 Task: In the Contact  Layla.King@nyu.edu; add deal stage: 'Closed Lost'; Add amount '100000'; Select Deal Type: New Business; Select priority: 'Low'; Associate deal with contact: choose any two contacts and company: Select any company.. Logged in from softage.1@softage.net
Action: Mouse moved to (94, 60)
Screenshot: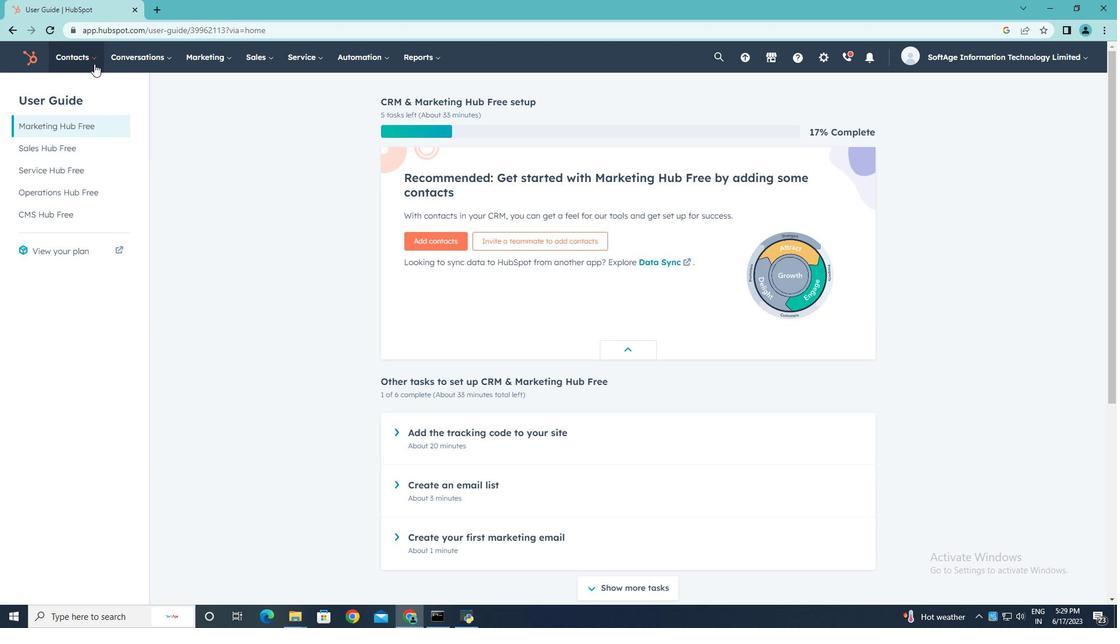 
Action: Mouse pressed left at (94, 60)
Screenshot: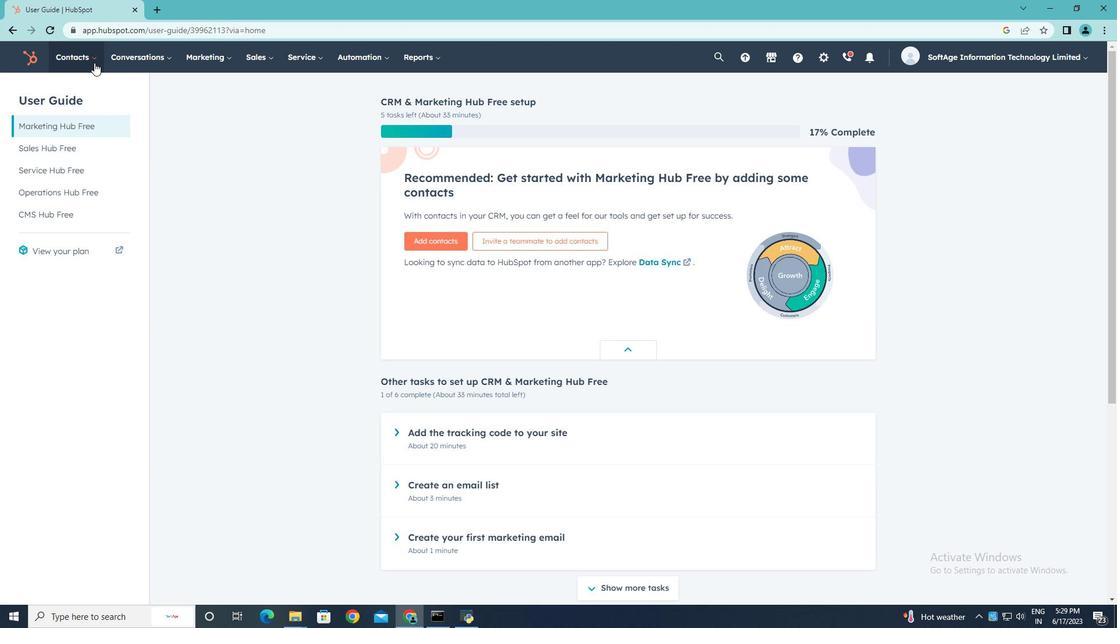 
Action: Mouse moved to (85, 93)
Screenshot: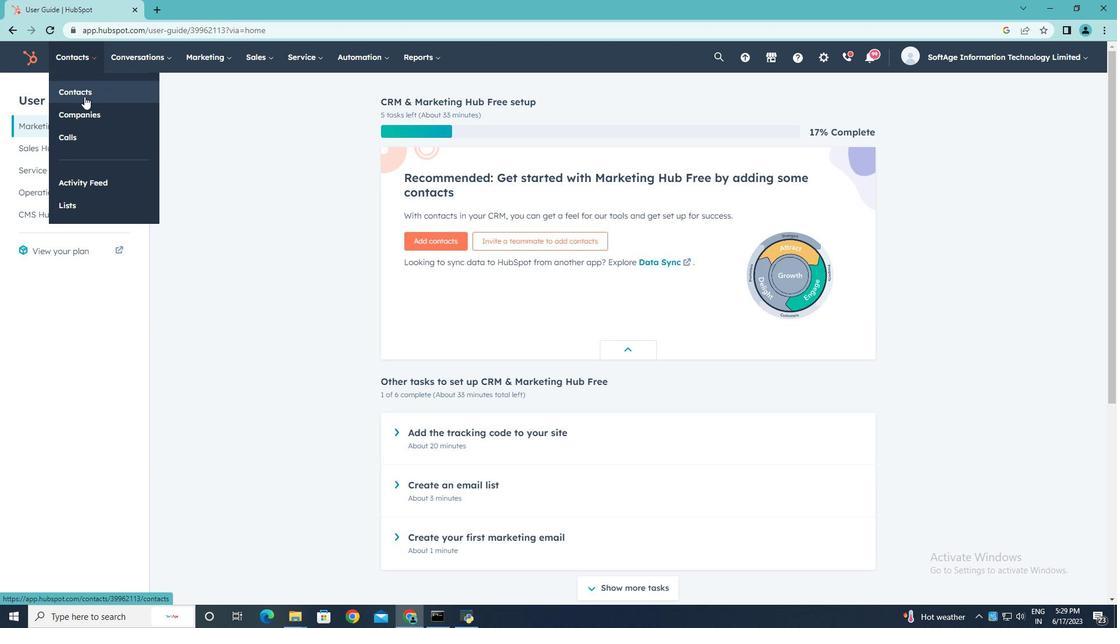 
Action: Mouse pressed left at (85, 93)
Screenshot: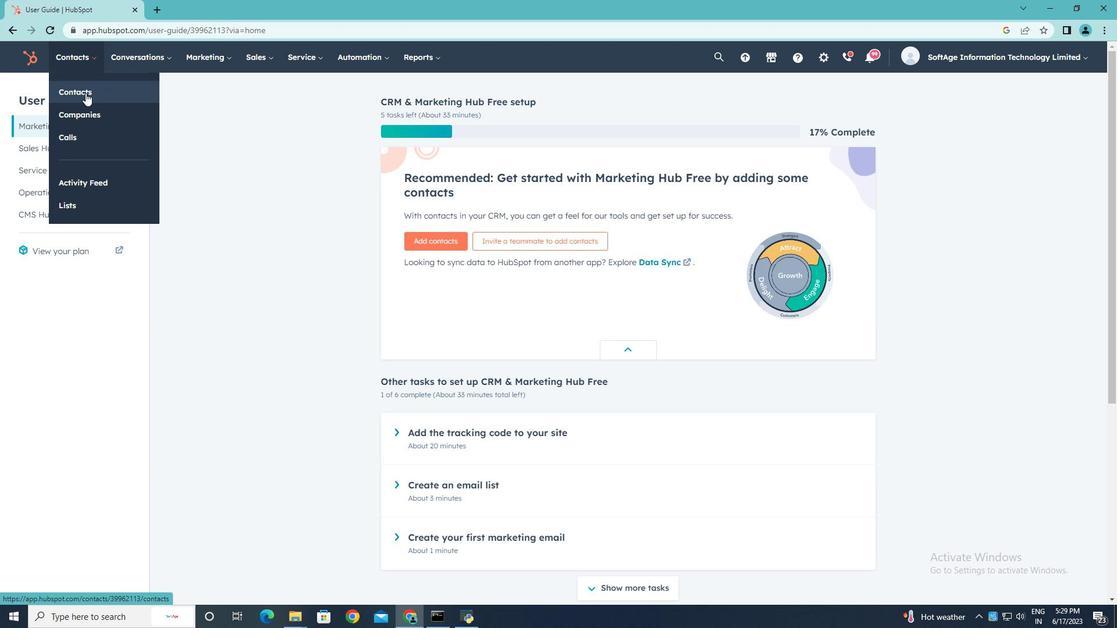 
Action: Mouse moved to (90, 183)
Screenshot: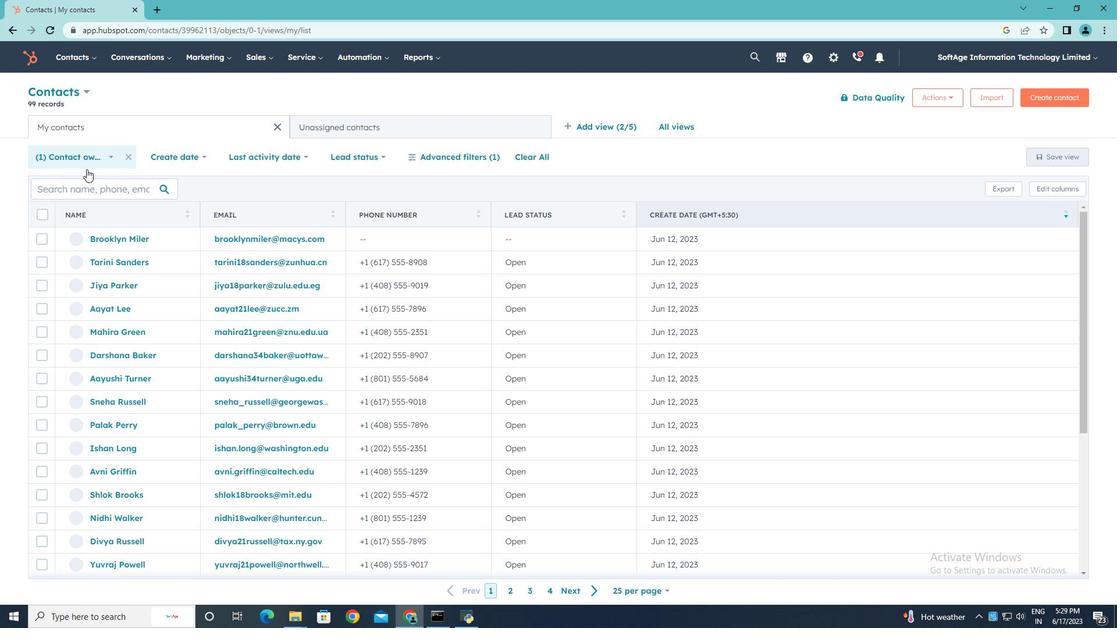 
Action: Mouse pressed left at (90, 183)
Screenshot: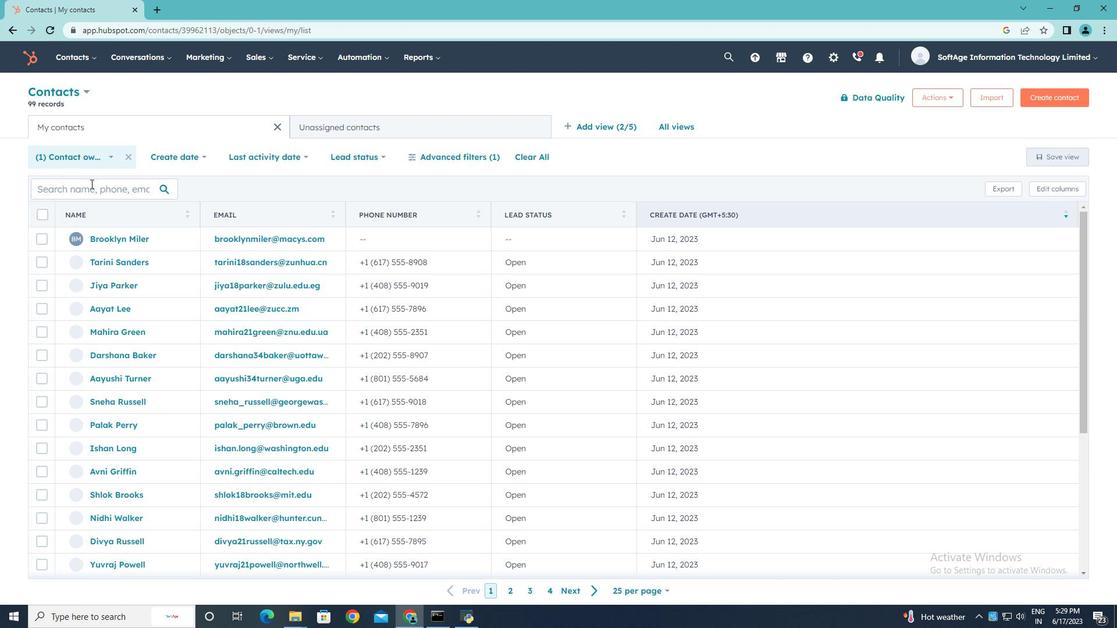 
Action: Key pressed <Key.shift><Key.shift><Key.shift>Layla.<Key.shift>King<Key.shift><Key.shift><Key.shift>@nyu.edu
Screenshot: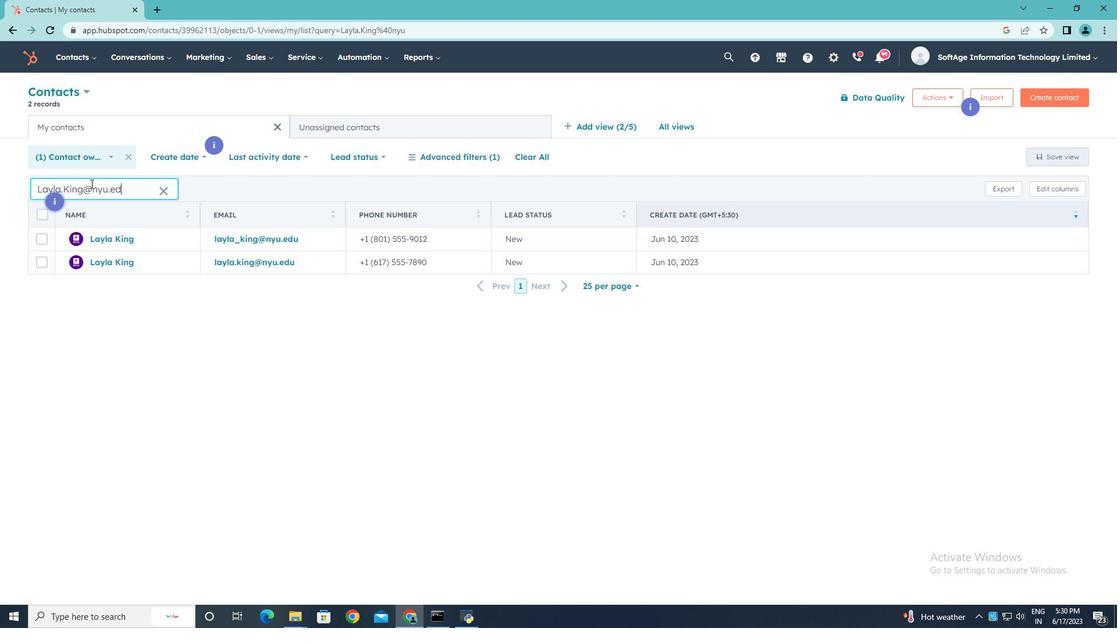 
Action: Mouse moved to (106, 262)
Screenshot: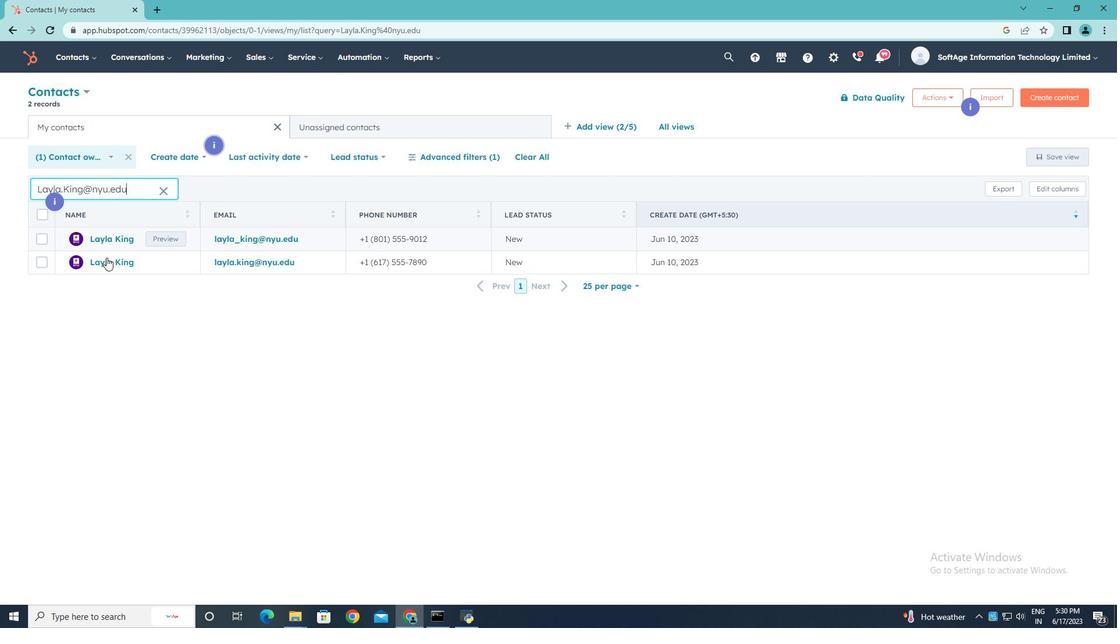 
Action: Mouse pressed left at (106, 262)
Screenshot: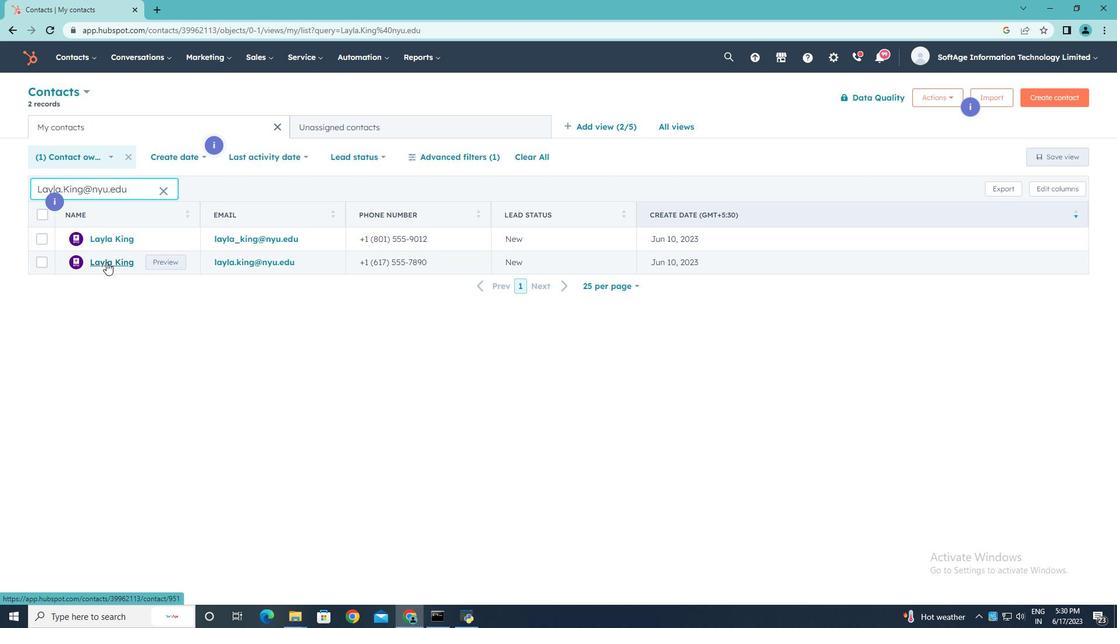 
Action: Mouse moved to (720, 483)
Screenshot: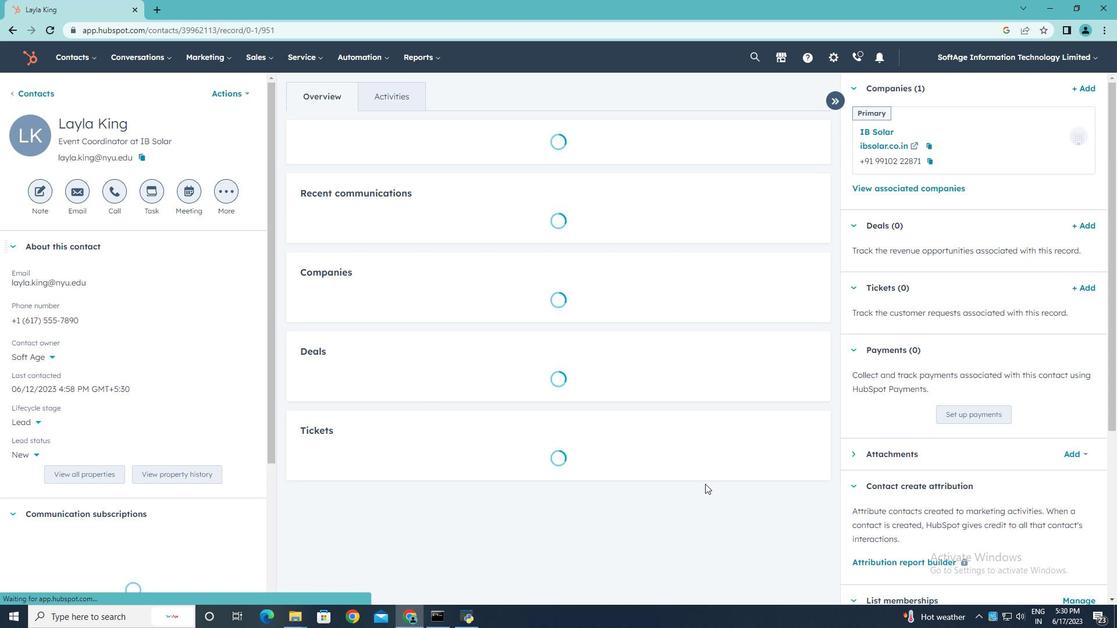 
Action: Mouse scrolled (720, 482) with delta (0, 0)
Screenshot: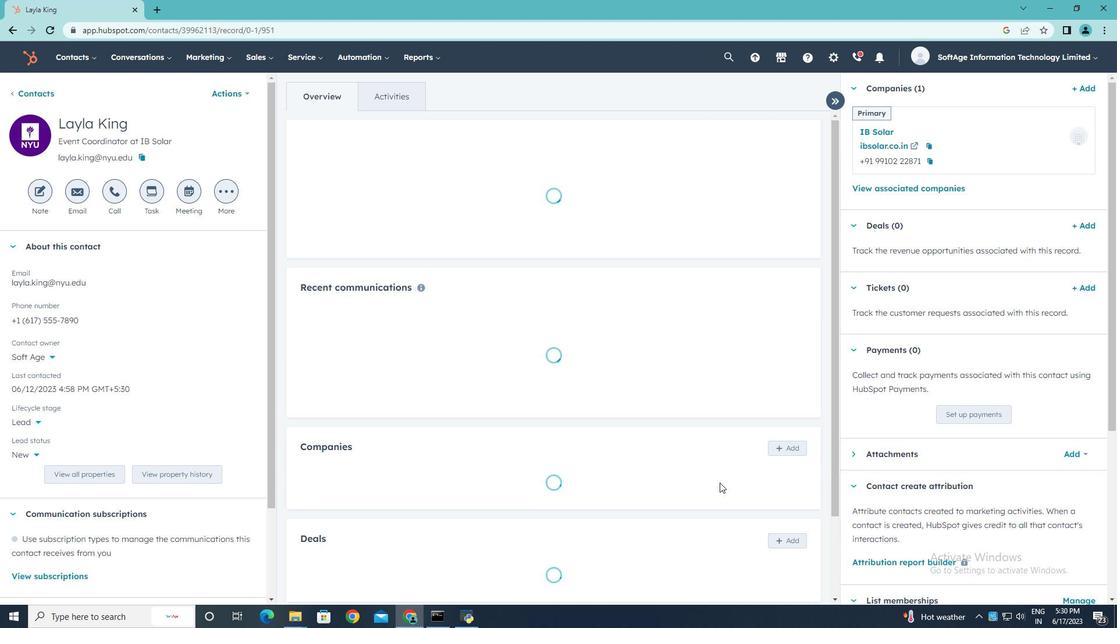 
Action: Mouse scrolled (720, 482) with delta (0, 0)
Screenshot: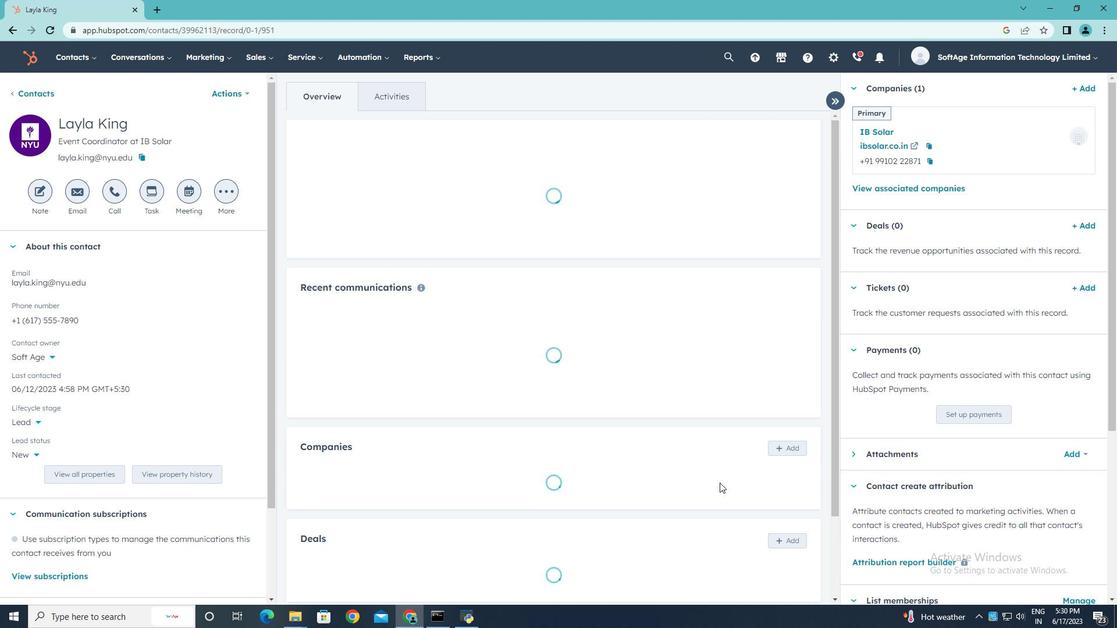 
Action: Mouse scrolled (720, 482) with delta (0, 0)
Screenshot: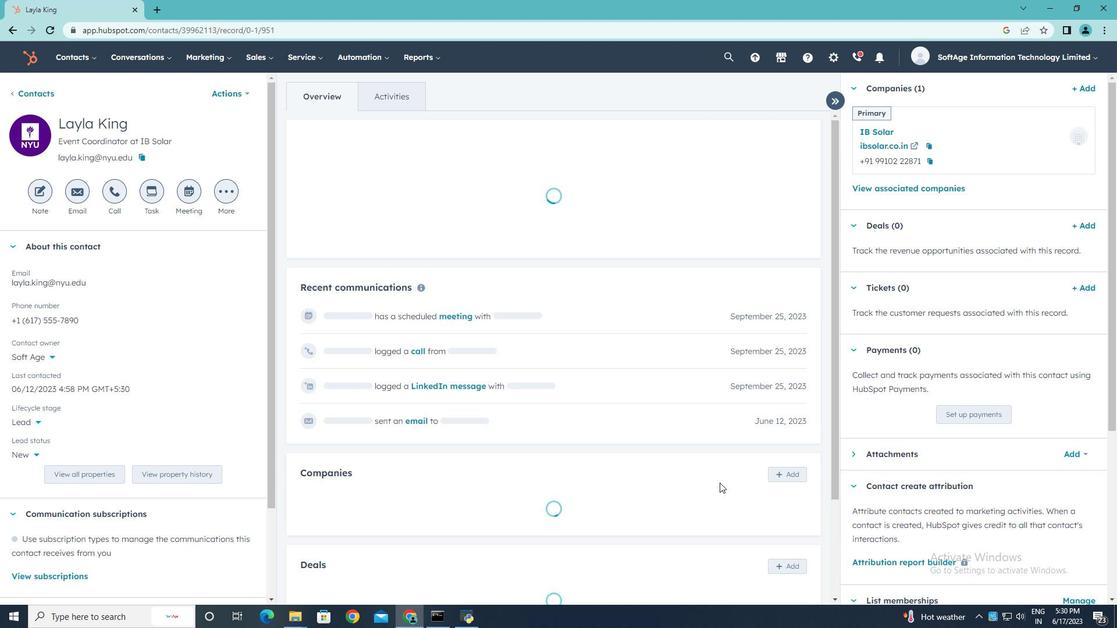 
Action: Mouse scrolled (720, 482) with delta (0, 0)
Screenshot: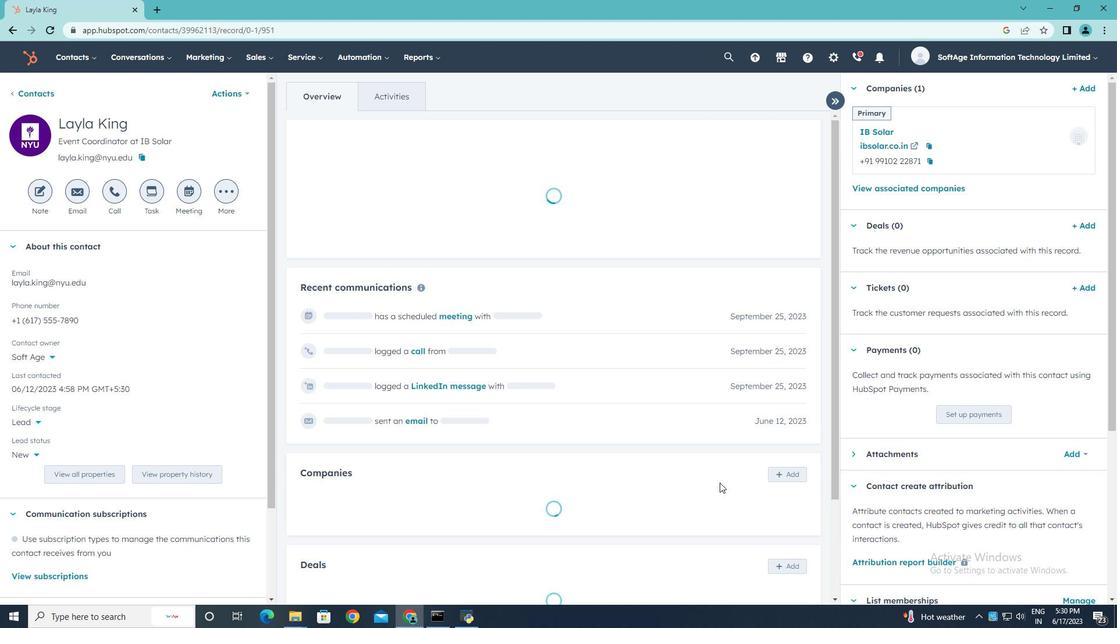 
Action: Mouse scrolled (720, 482) with delta (0, 0)
Screenshot: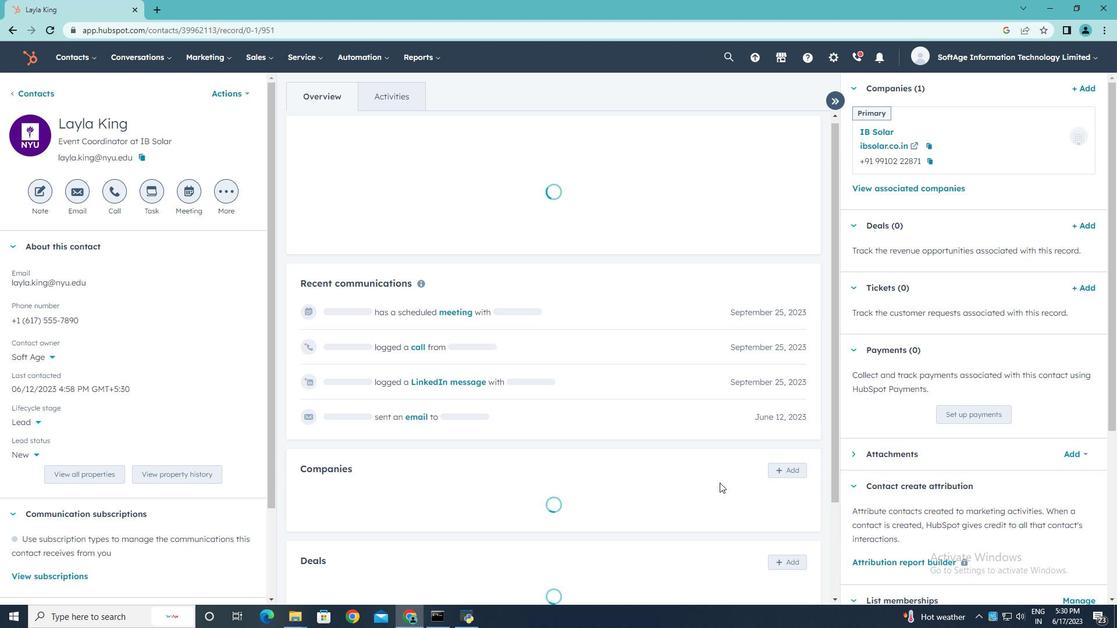
Action: Mouse scrolled (720, 482) with delta (0, 0)
Screenshot: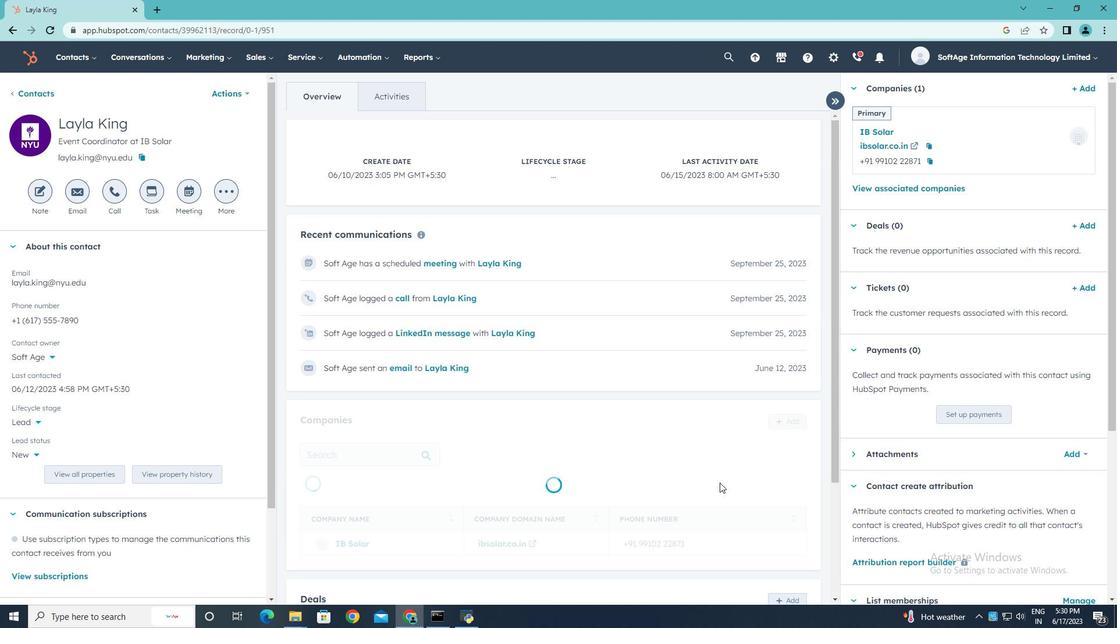 
Action: Mouse scrolled (720, 482) with delta (0, 0)
Screenshot: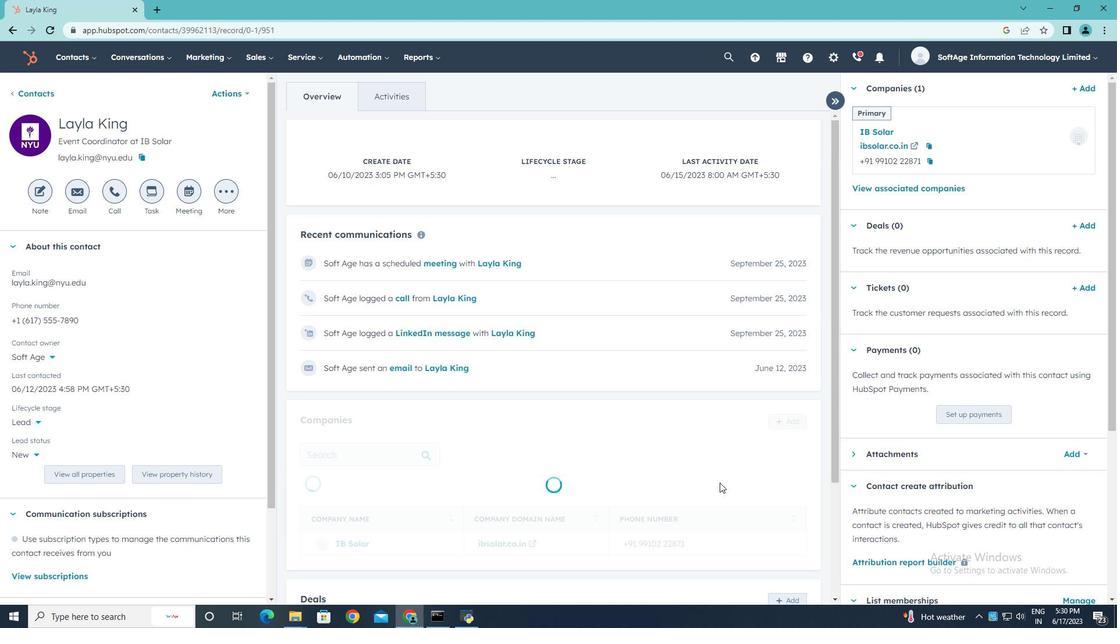 
Action: Mouse scrolled (720, 482) with delta (0, 0)
Screenshot: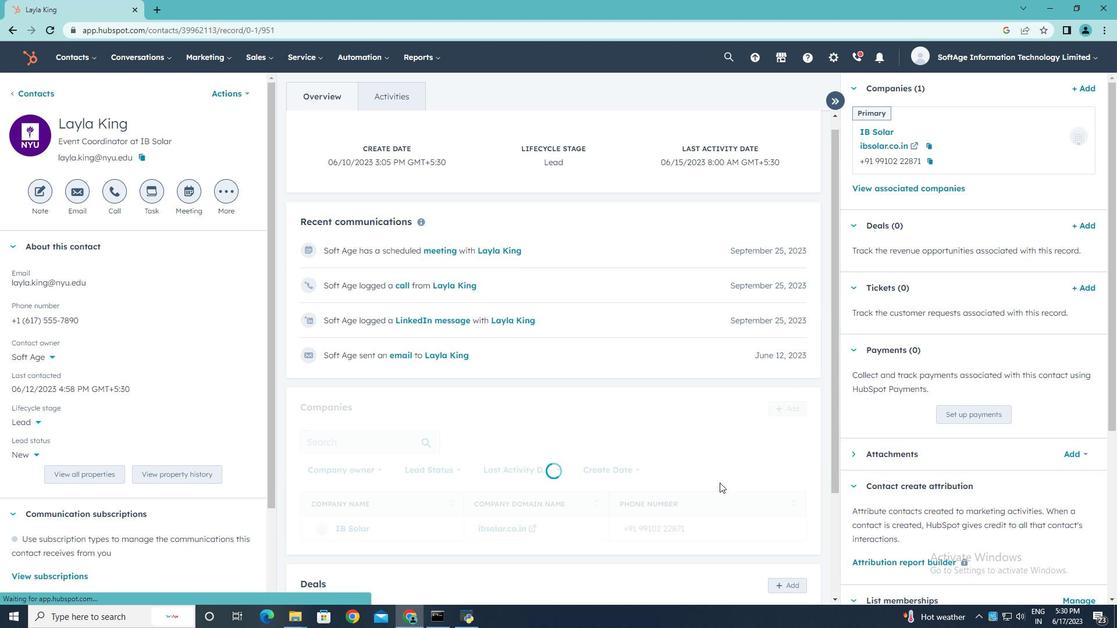 
Action: Mouse scrolled (720, 482) with delta (0, 0)
Screenshot: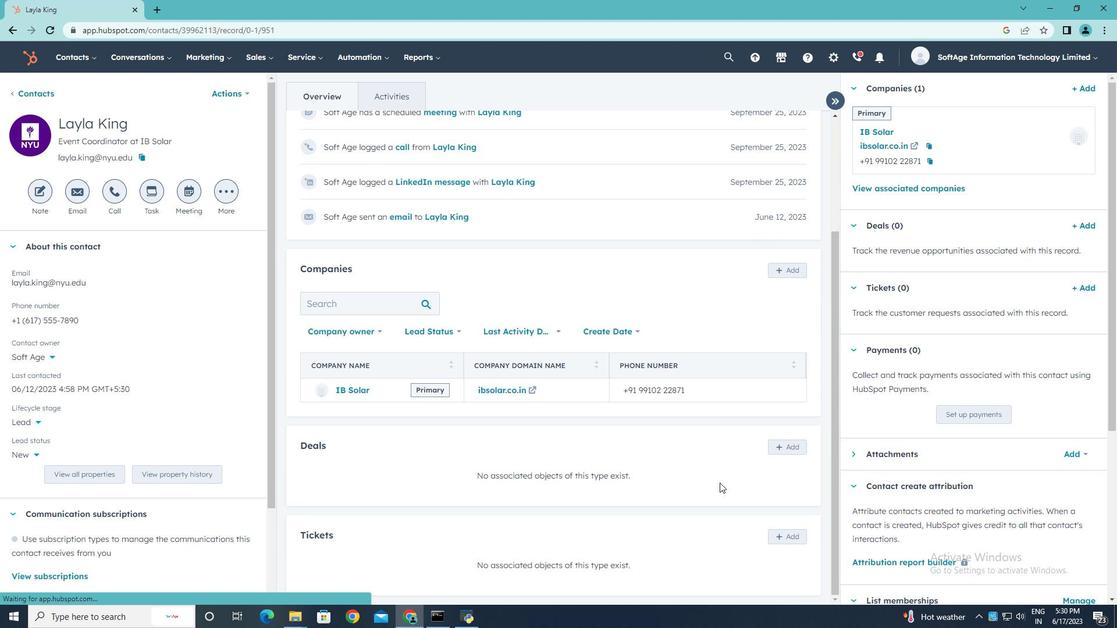 
Action: Mouse moved to (791, 447)
Screenshot: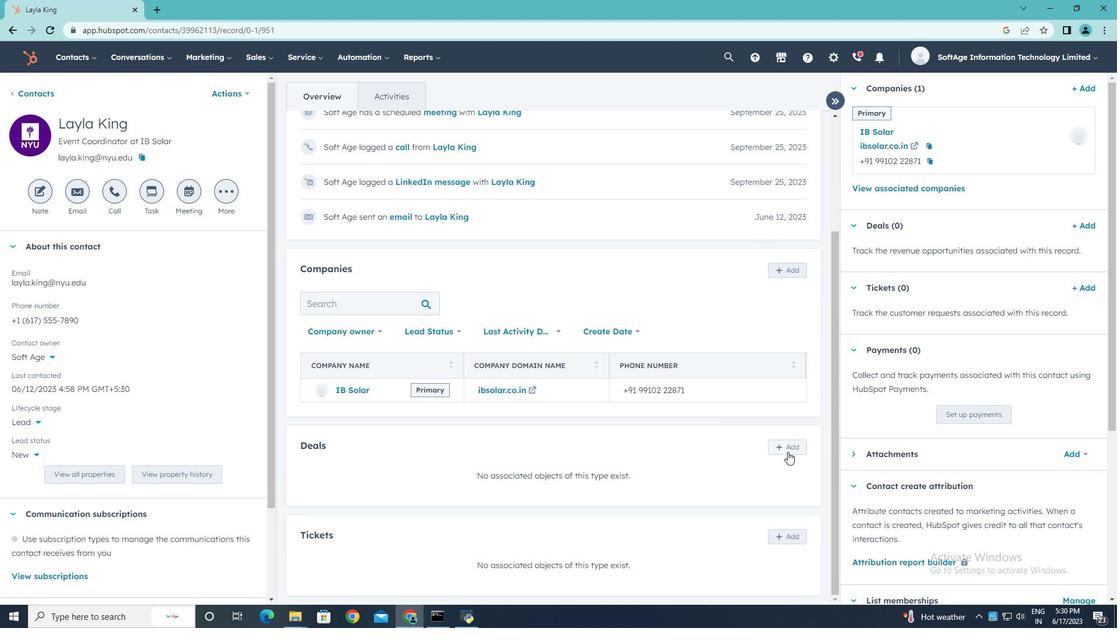 
Action: Mouse pressed left at (791, 447)
Screenshot: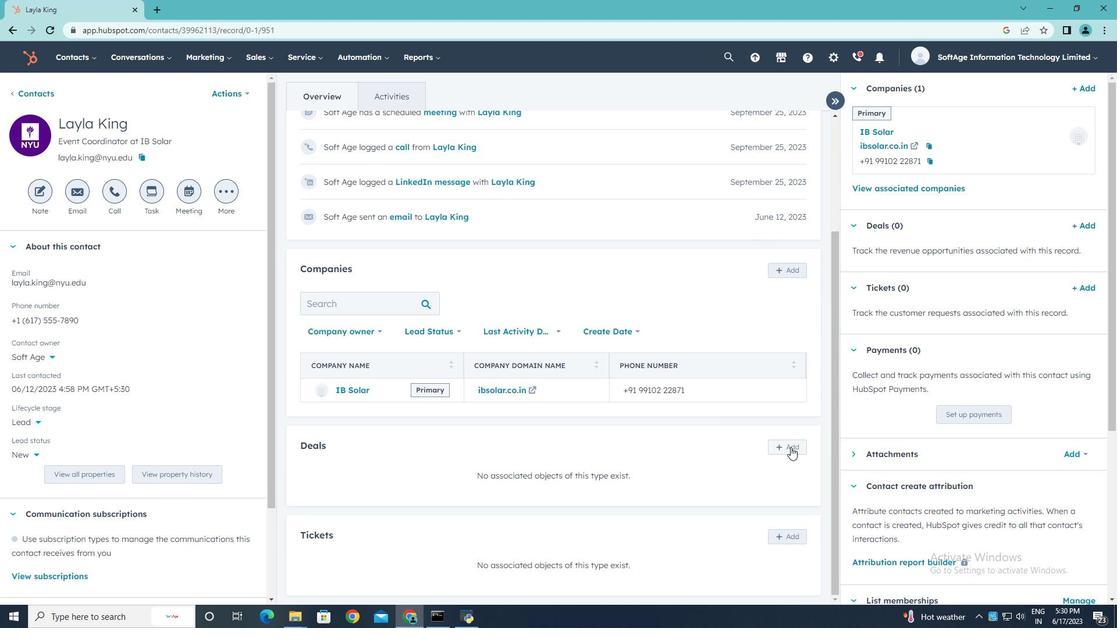 
Action: Mouse moved to (1067, 294)
Screenshot: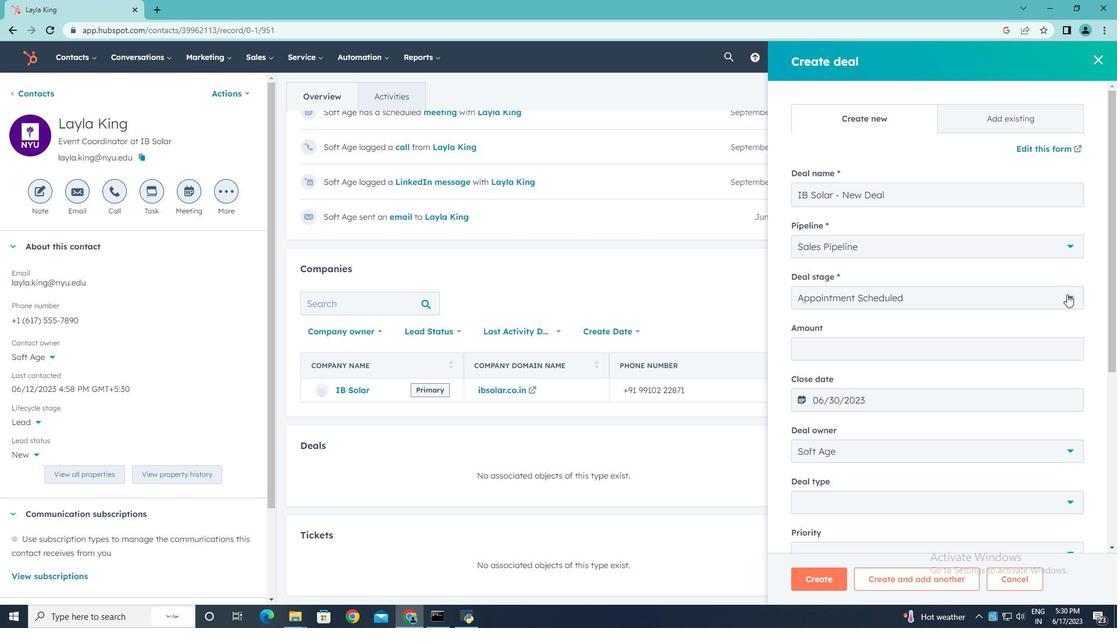 
Action: Mouse pressed left at (1067, 294)
Screenshot: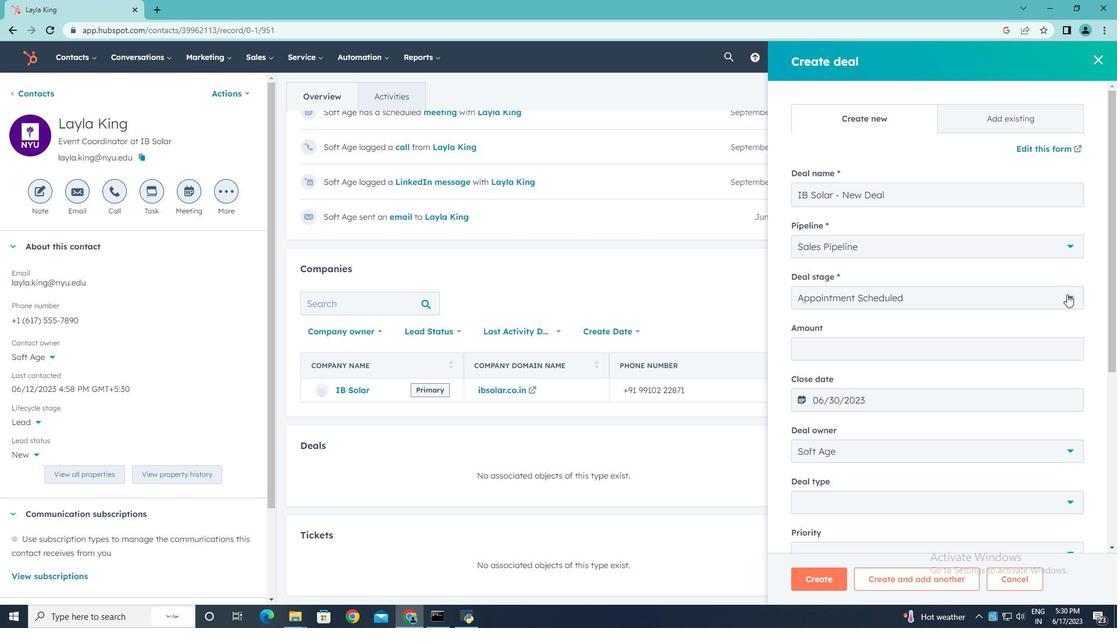 
Action: Mouse moved to (882, 412)
Screenshot: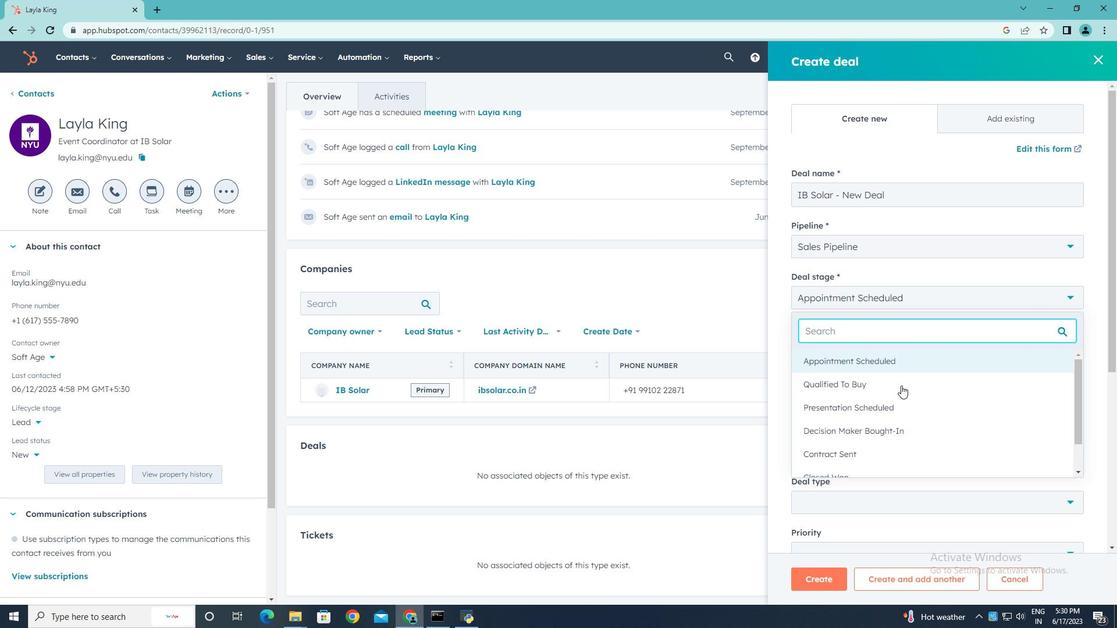 
Action: Mouse scrolled (882, 412) with delta (0, 0)
Screenshot: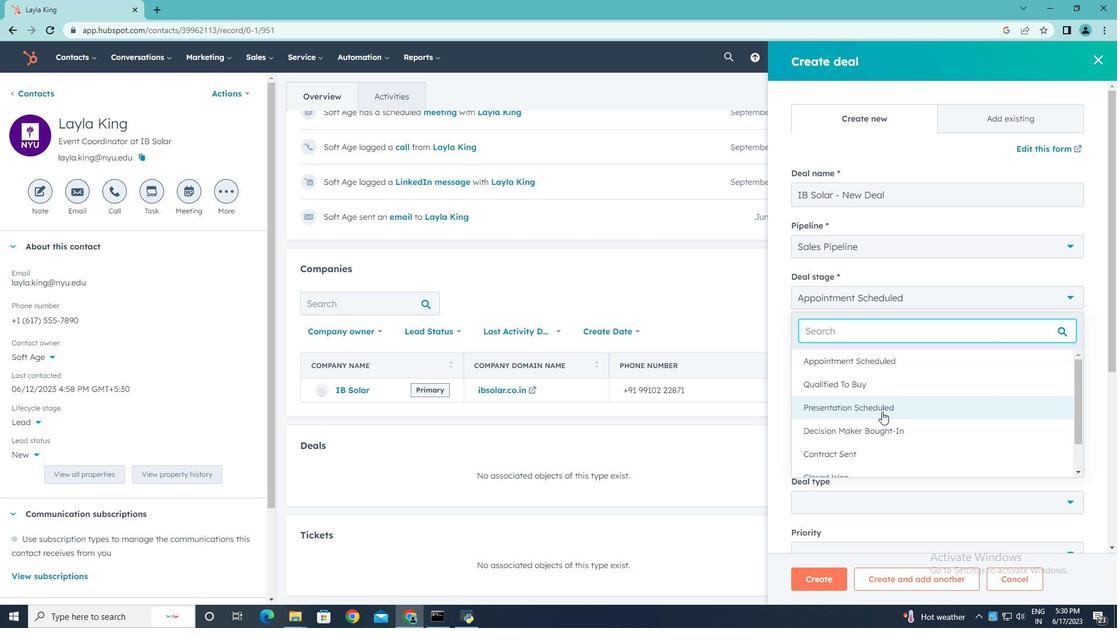 
Action: Mouse scrolled (882, 412) with delta (0, 0)
Screenshot: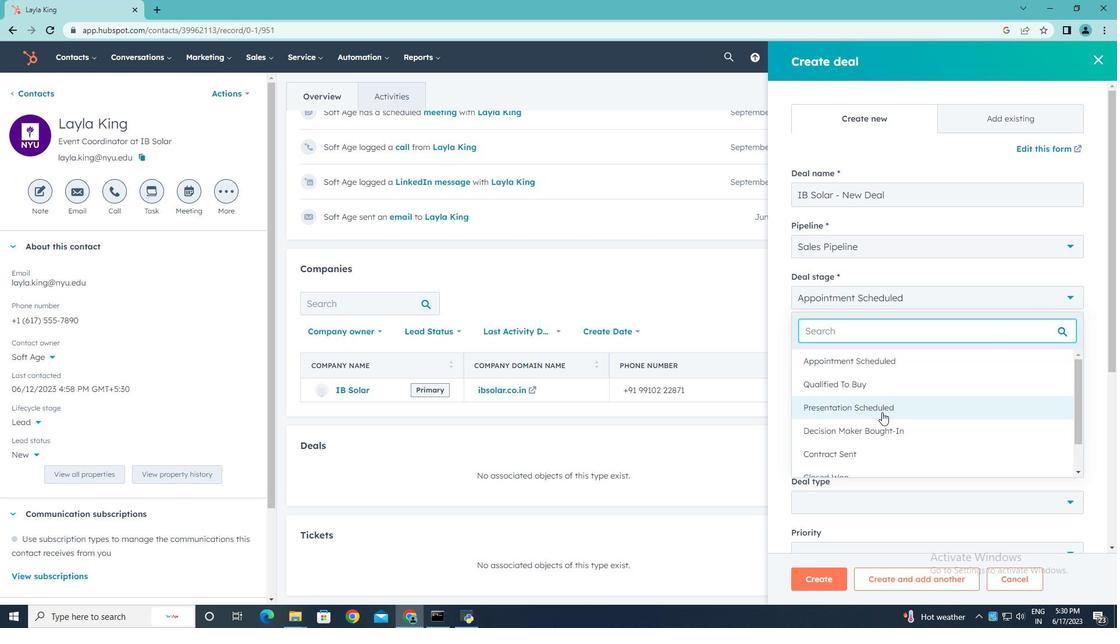 
Action: Mouse scrolled (882, 412) with delta (0, 0)
Screenshot: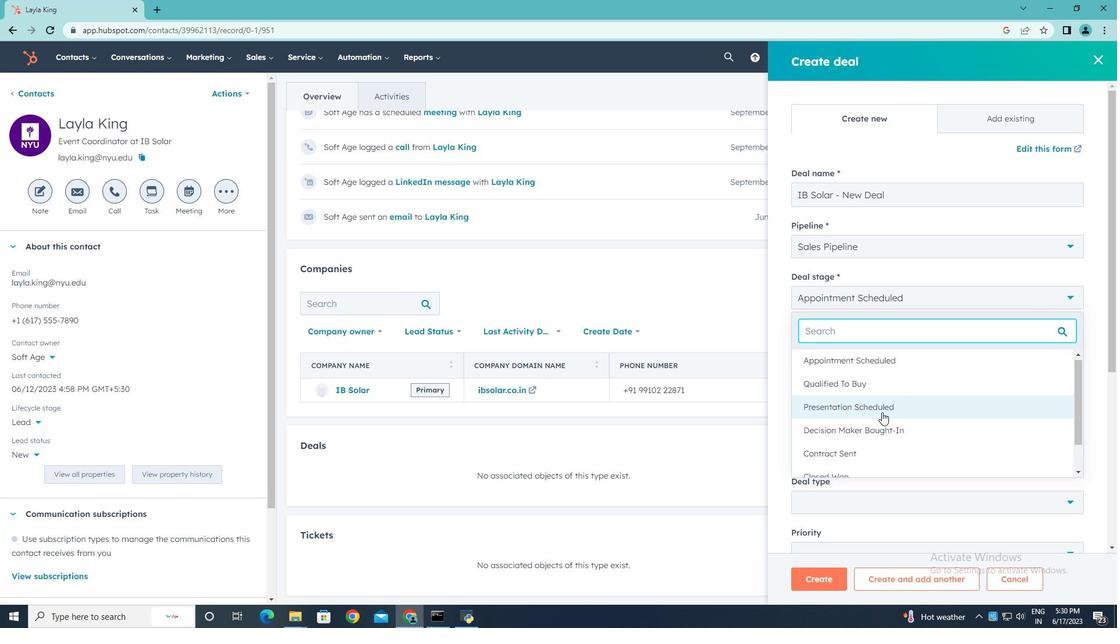
Action: Mouse moved to (845, 468)
Screenshot: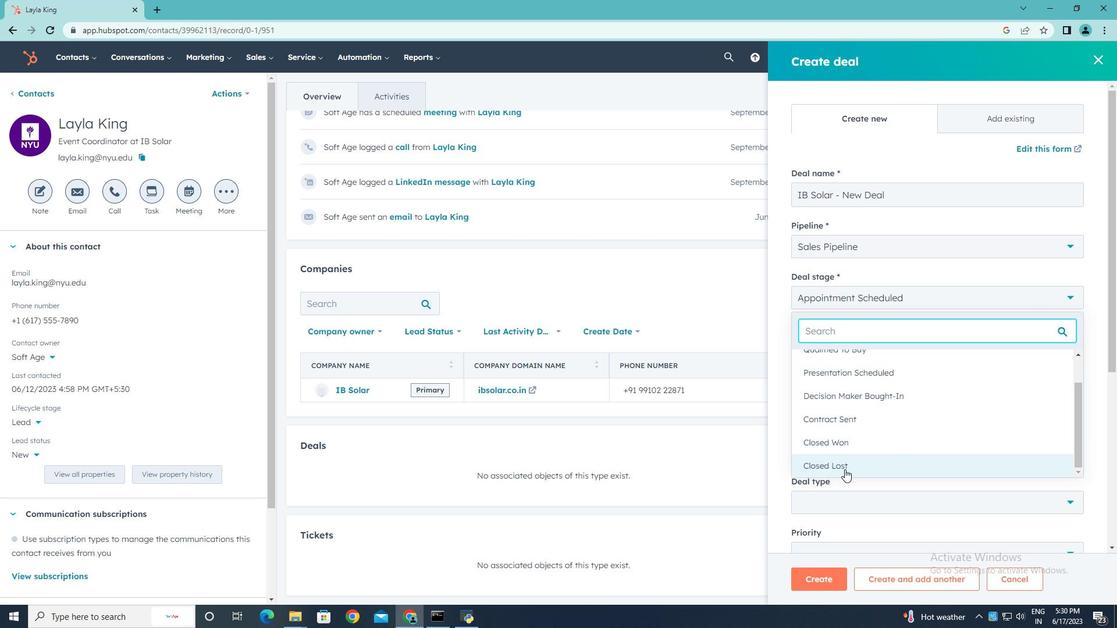 
Action: Mouse pressed left at (845, 468)
Screenshot: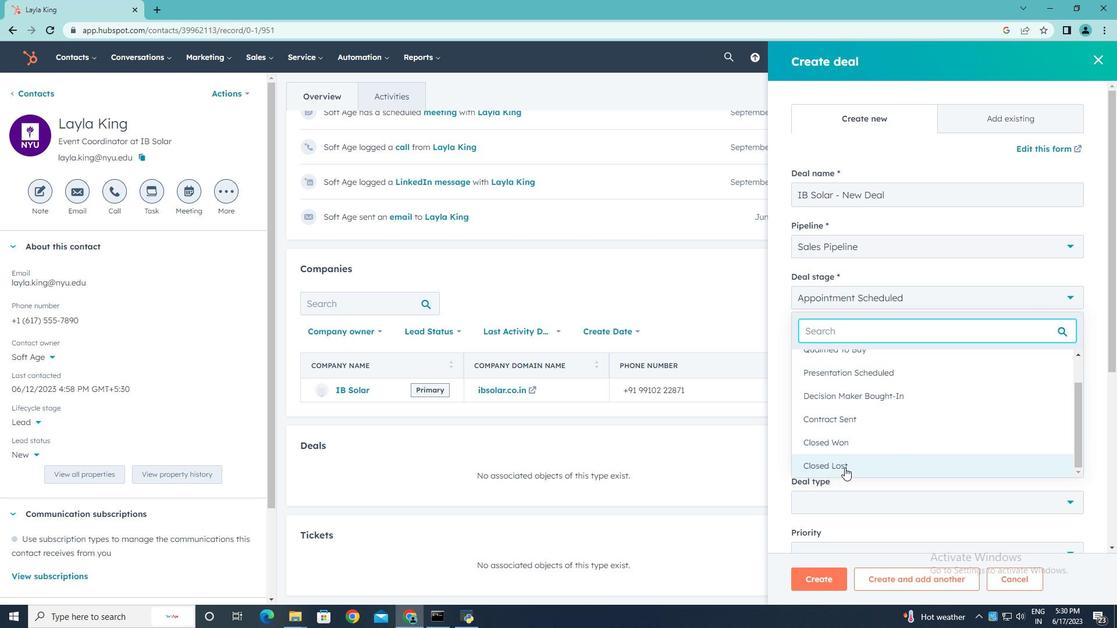 
Action: Mouse moved to (902, 349)
Screenshot: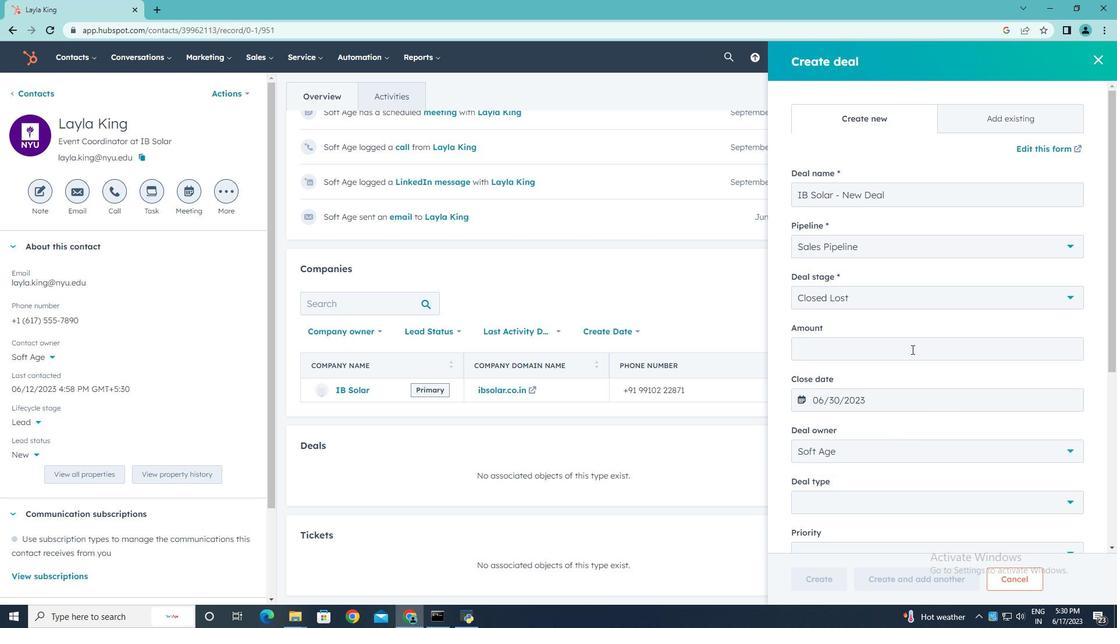 
Action: Mouse pressed left at (902, 349)
Screenshot: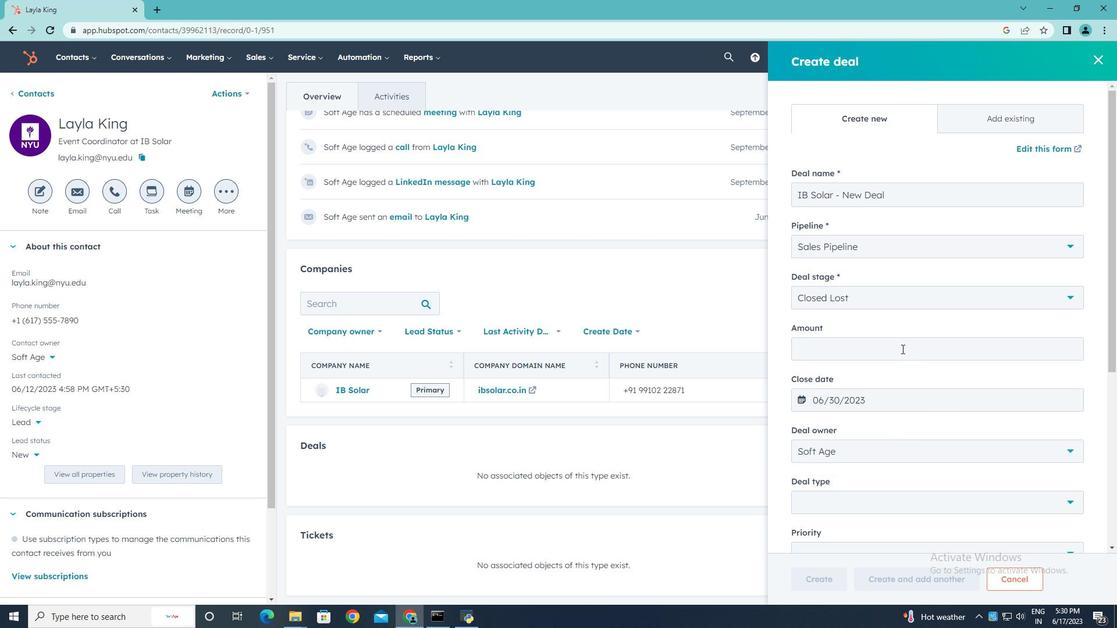 
Action: Key pressed 100000
Screenshot: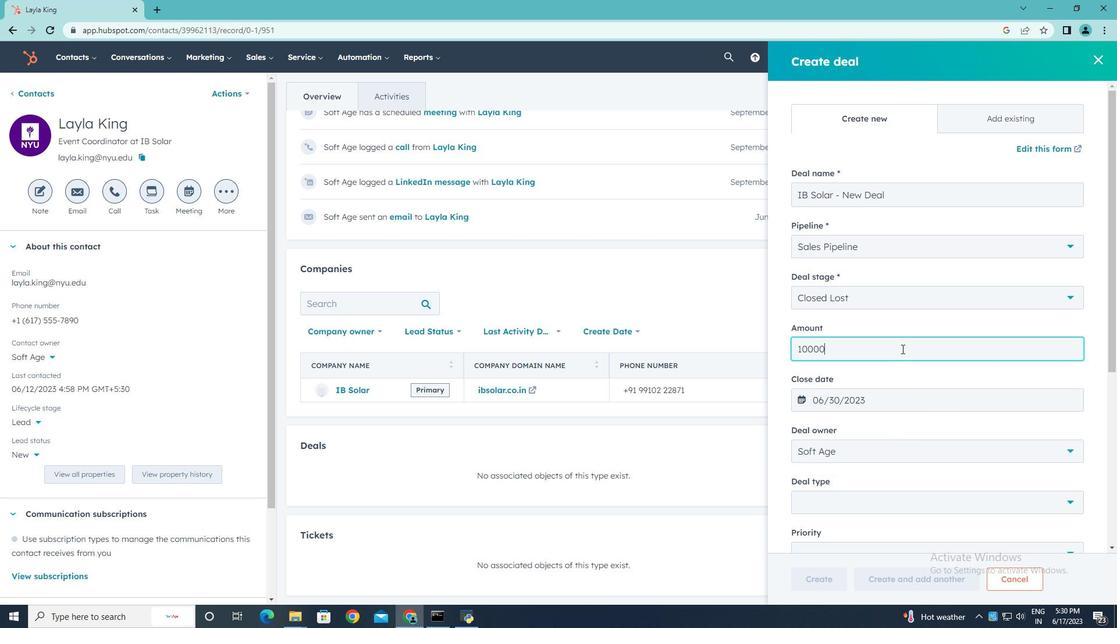 
Action: Mouse moved to (1074, 501)
Screenshot: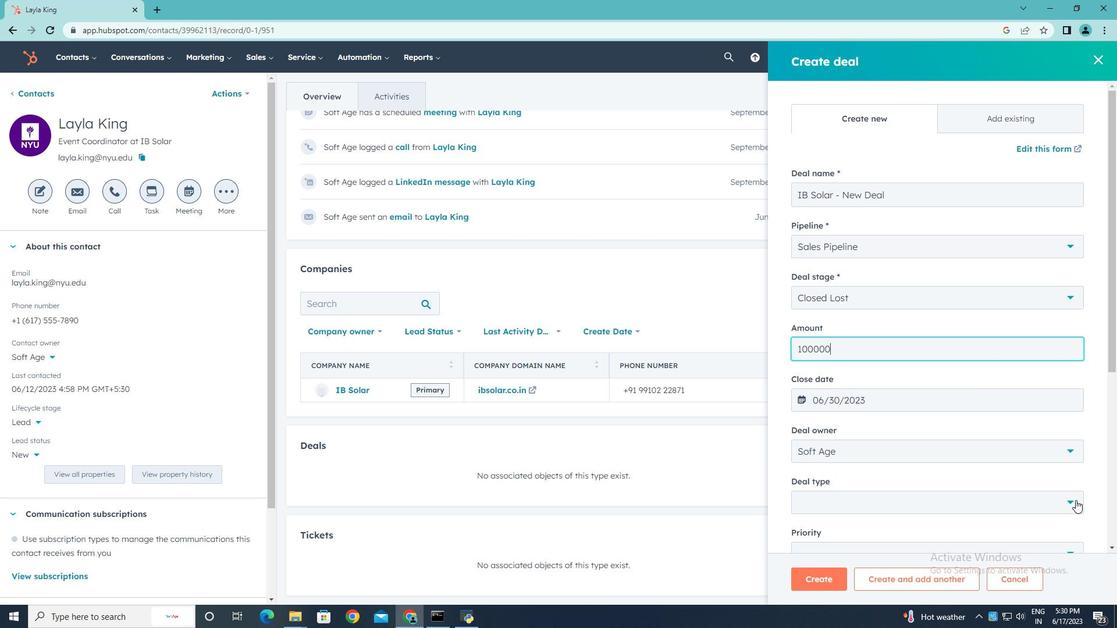 
Action: Mouse pressed left at (1074, 501)
Screenshot: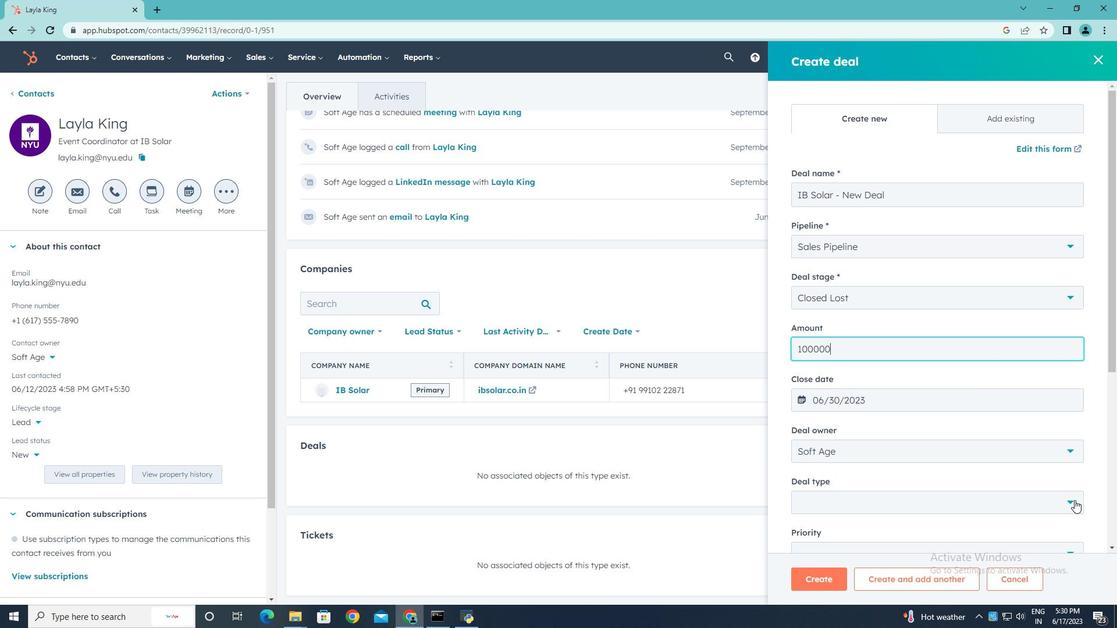 
Action: Mouse moved to (897, 550)
Screenshot: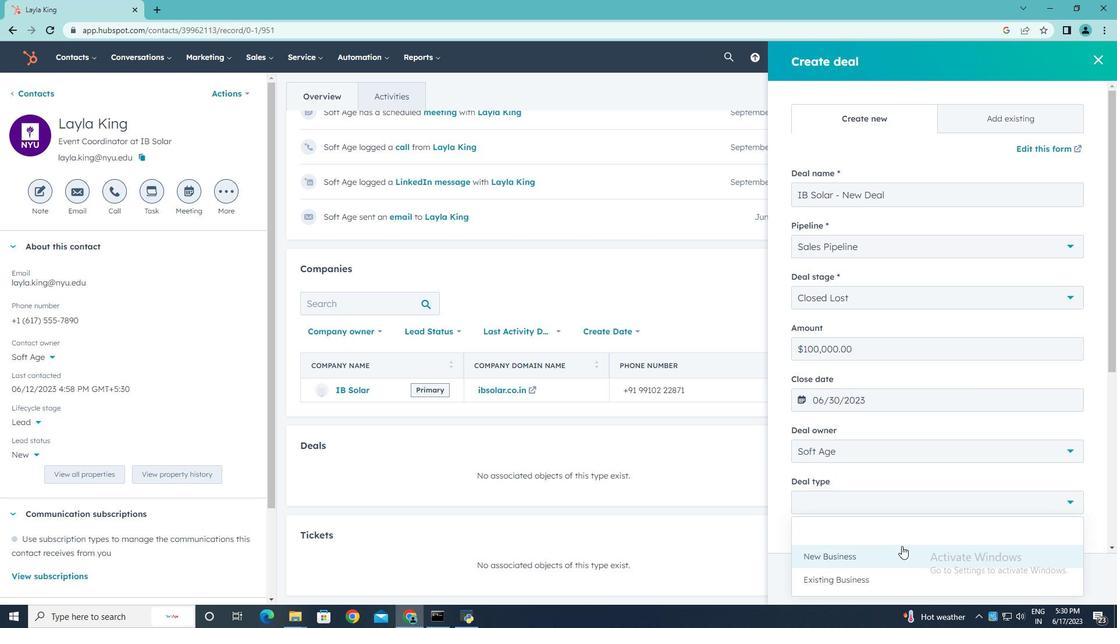 
Action: Mouse pressed left at (897, 550)
Screenshot: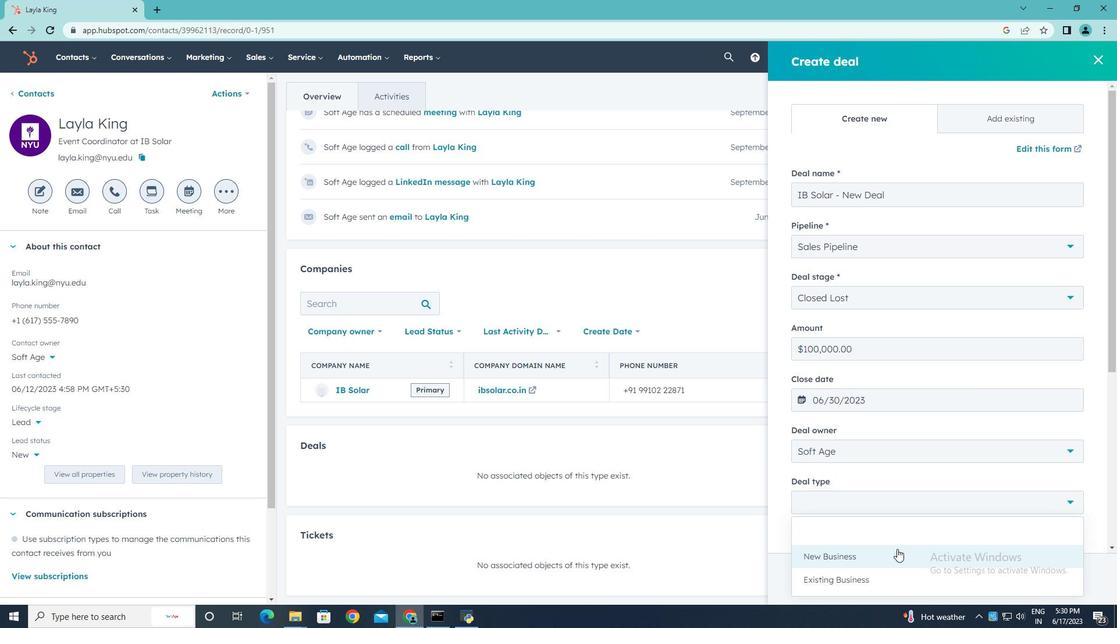 
Action: Mouse moved to (897, 550)
Screenshot: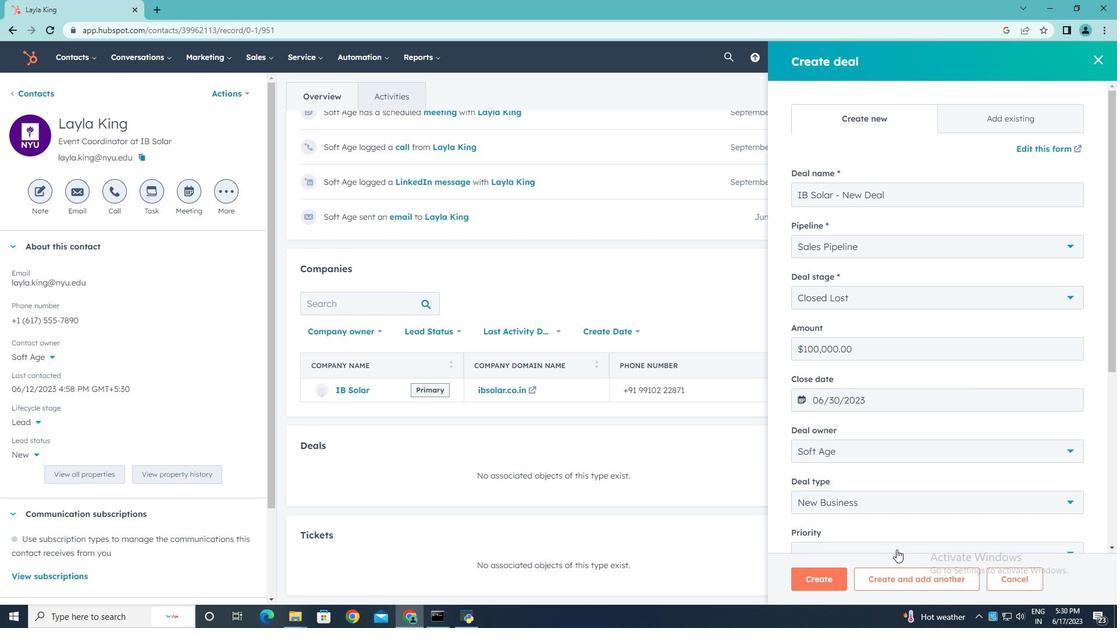 
Action: Mouse scrolled (897, 549) with delta (0, 0)
Screenshot: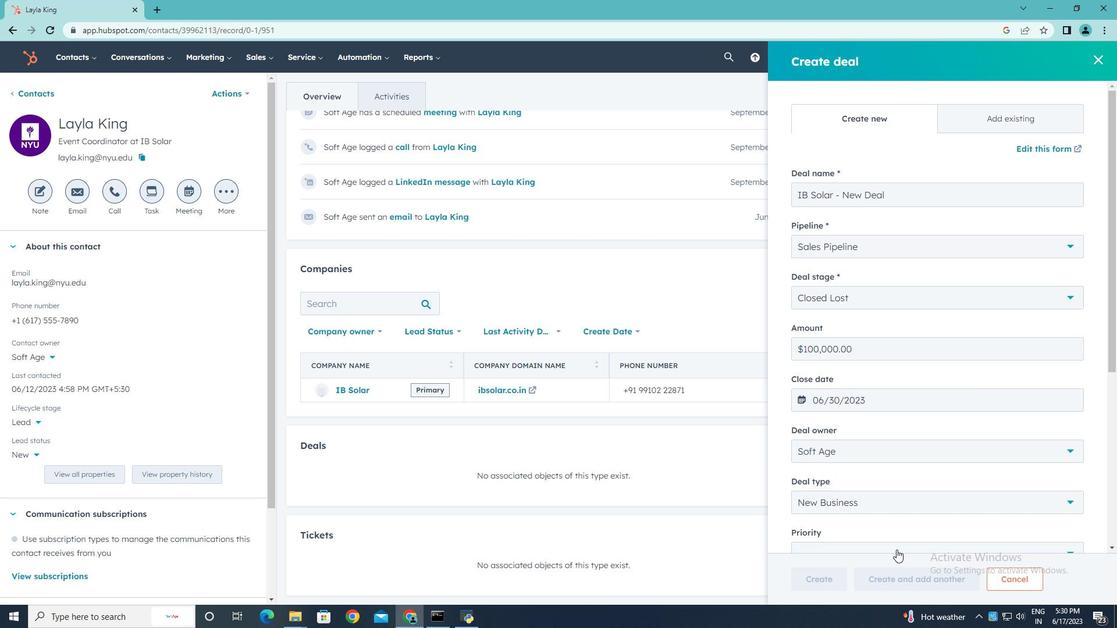 
Action: Mouse scrolled (897, 549) with delta (0, 0)
Screenshot: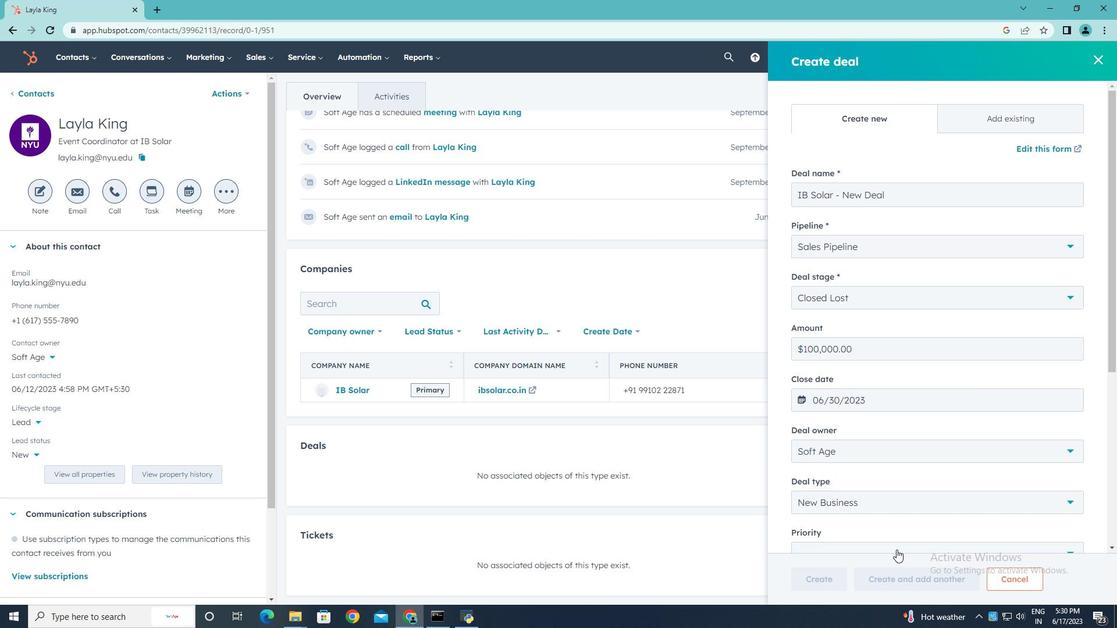 
Action: Mouse scrolled (897, 549) with delta (0, 0)
Screenshot: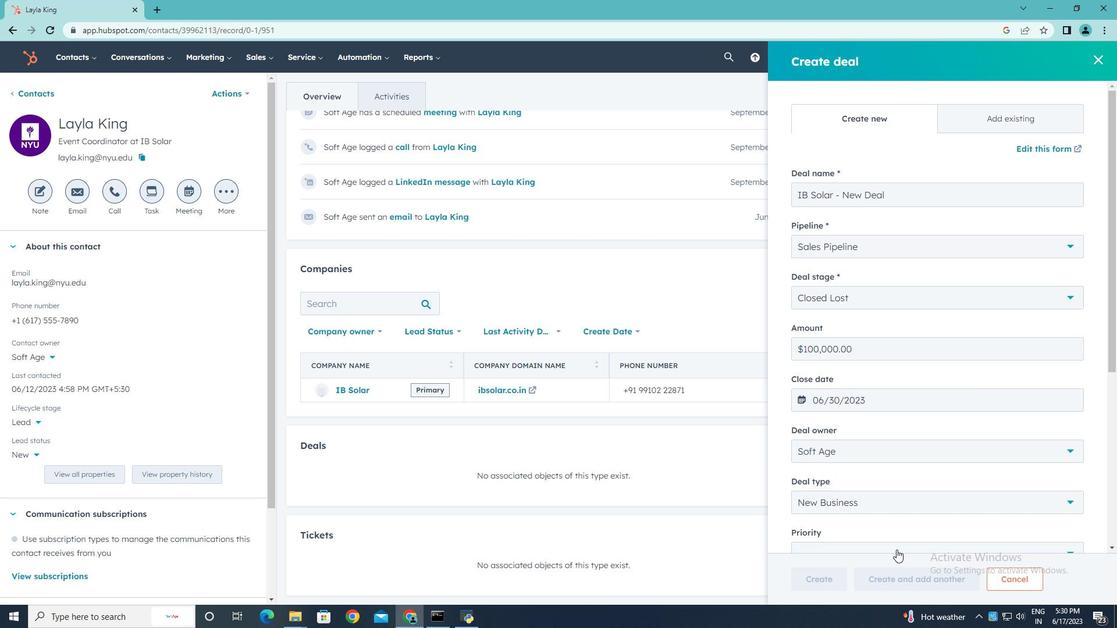 
Action: Mouse moved to (1068, 378)
Screenshot: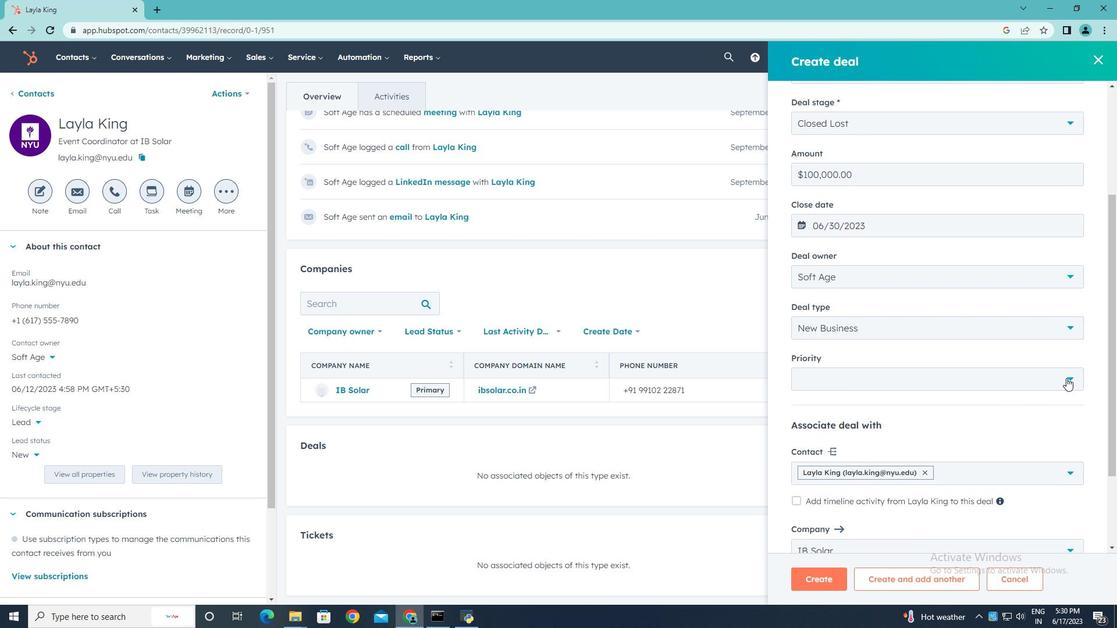 
Action: Mouse pressed left at (1068, 378)
Screenshot: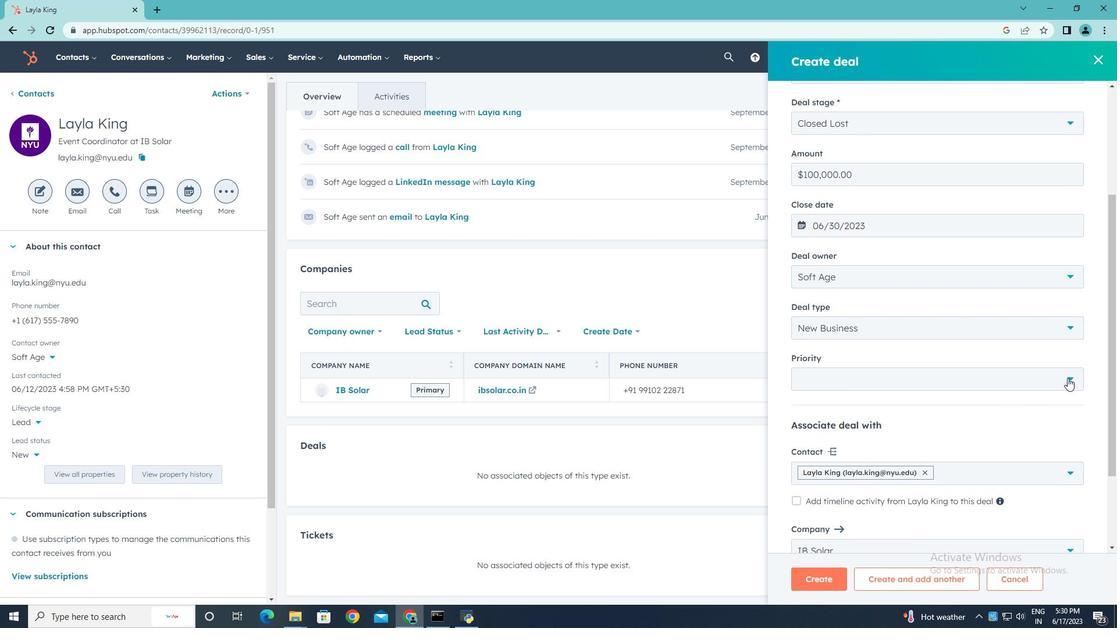 
Action: Mouse moved to (876, 435)
Screenshot: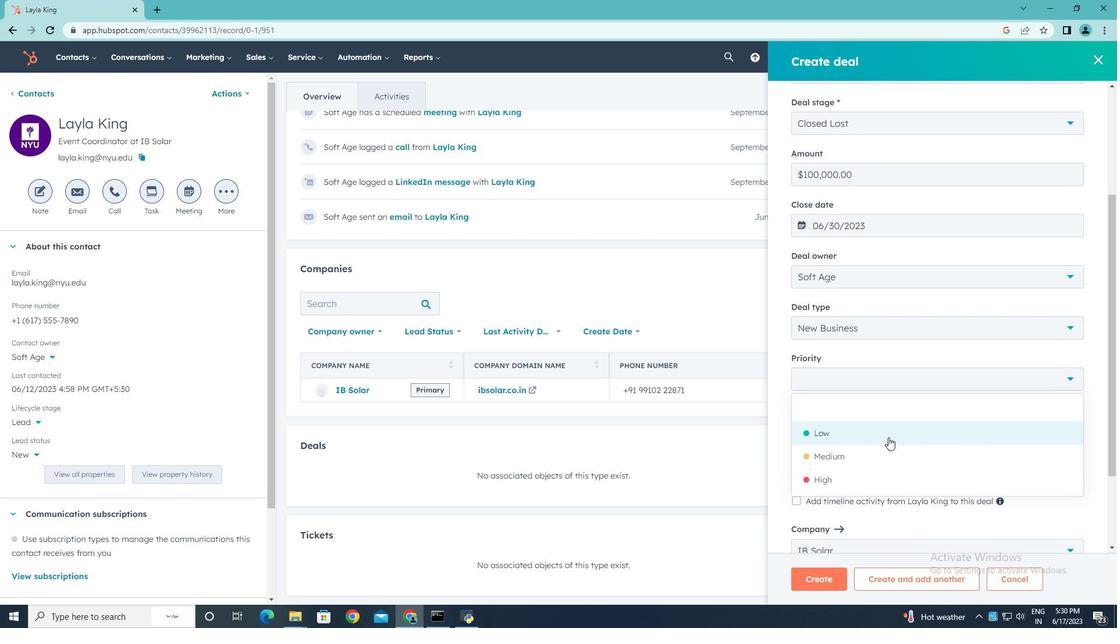 
Action: Mouse pressed left at (876, 435)
Screenshot: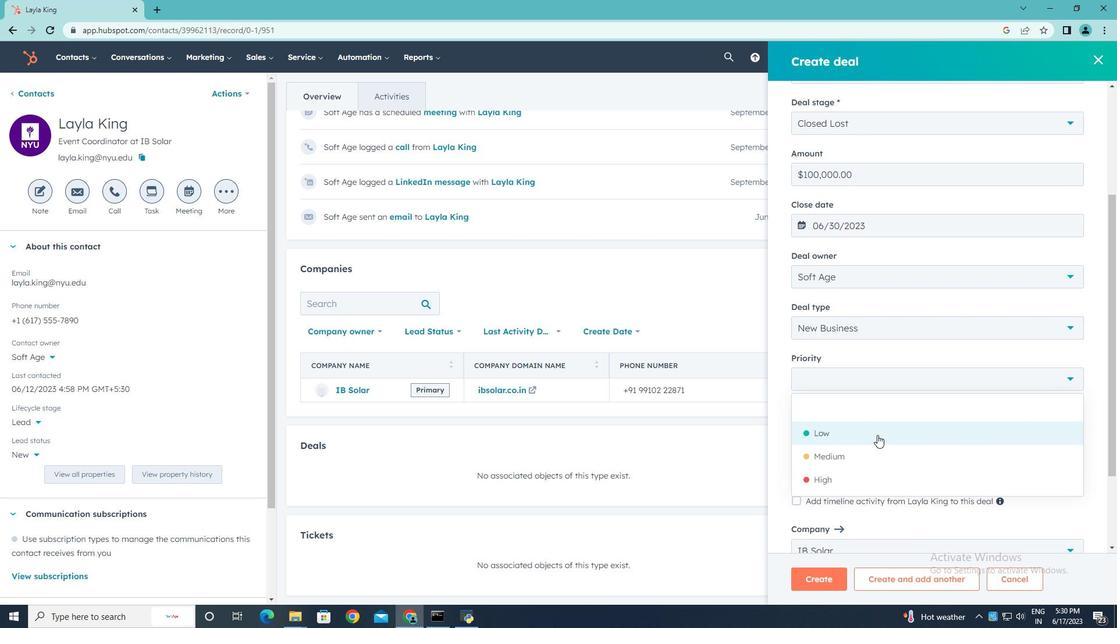 
Action: Mouse moved to (1074, 472)
Screenshot: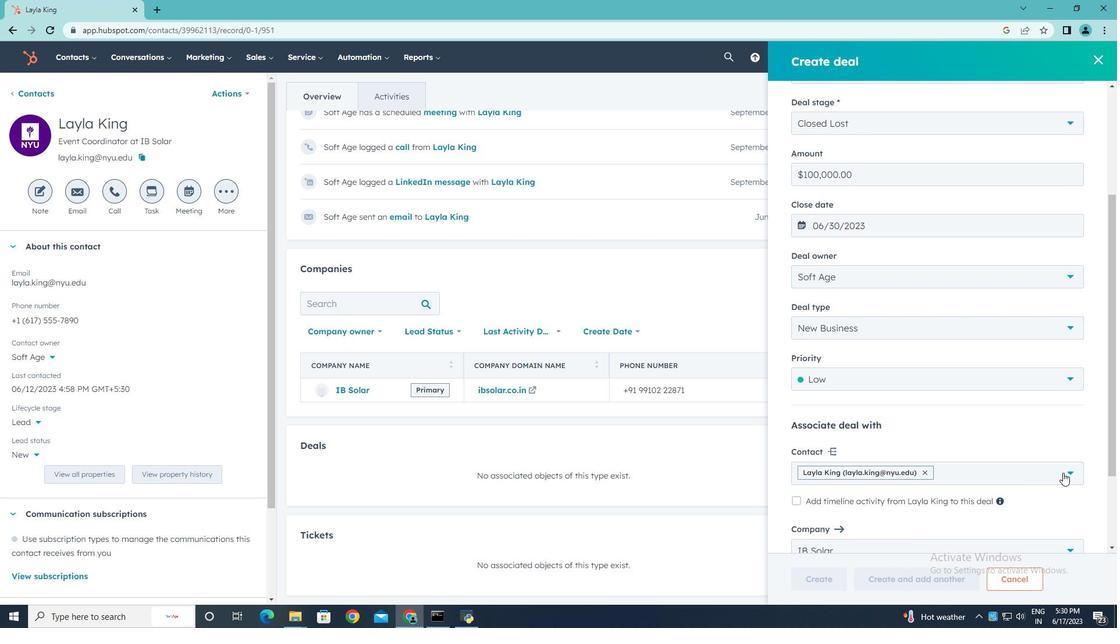
Action: Mouse pressed left at (1074, 472)
Screenshot: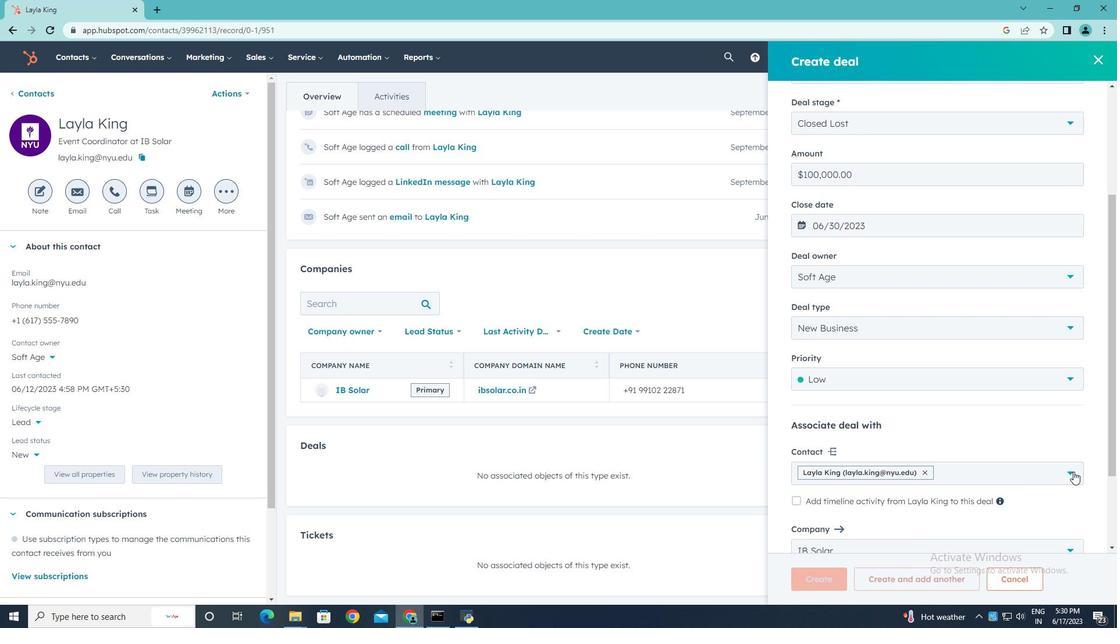 
Action: Mouse moved to (815, 391)
Screenshot: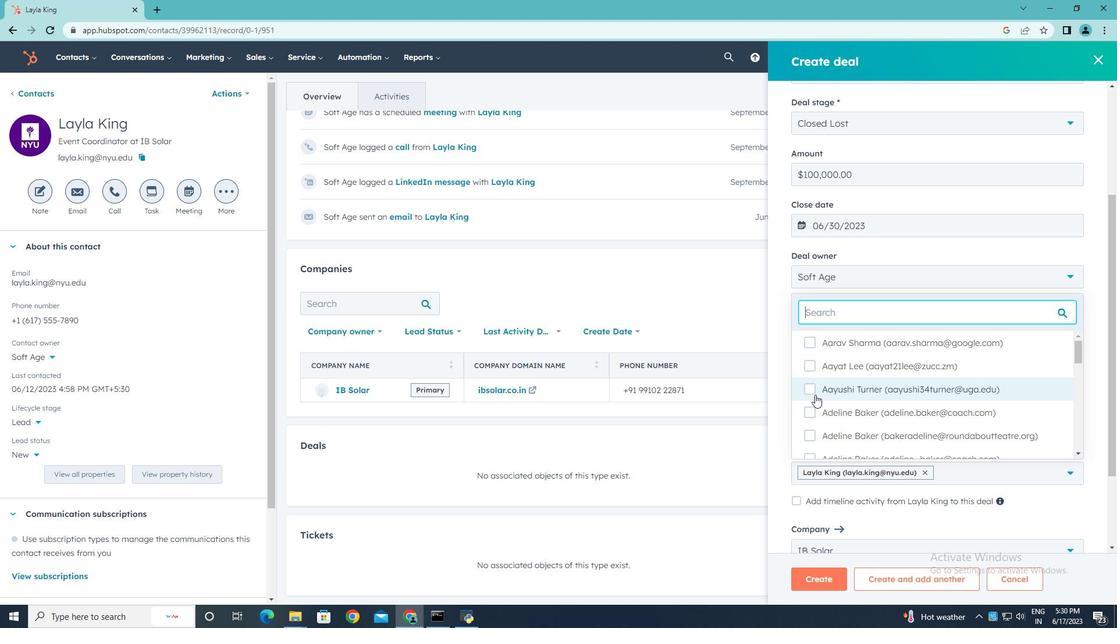 
Action: Mouse pressed left at (815, 391)
Screenshot: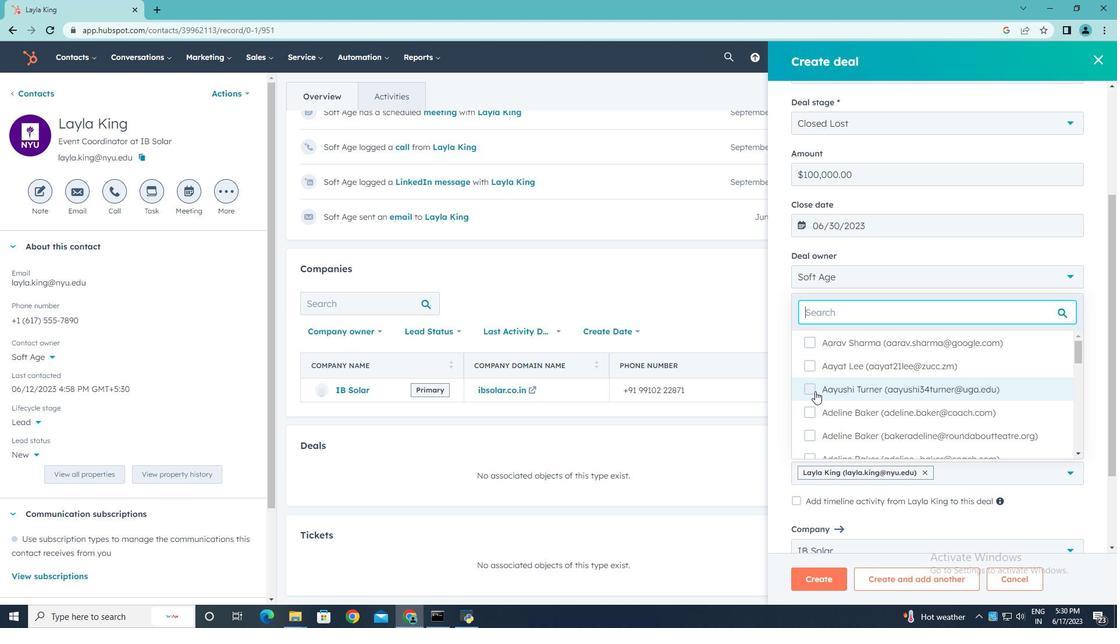 
Action: Mouse scrolled (815, 391) with delta (0, 0)
Screenshot: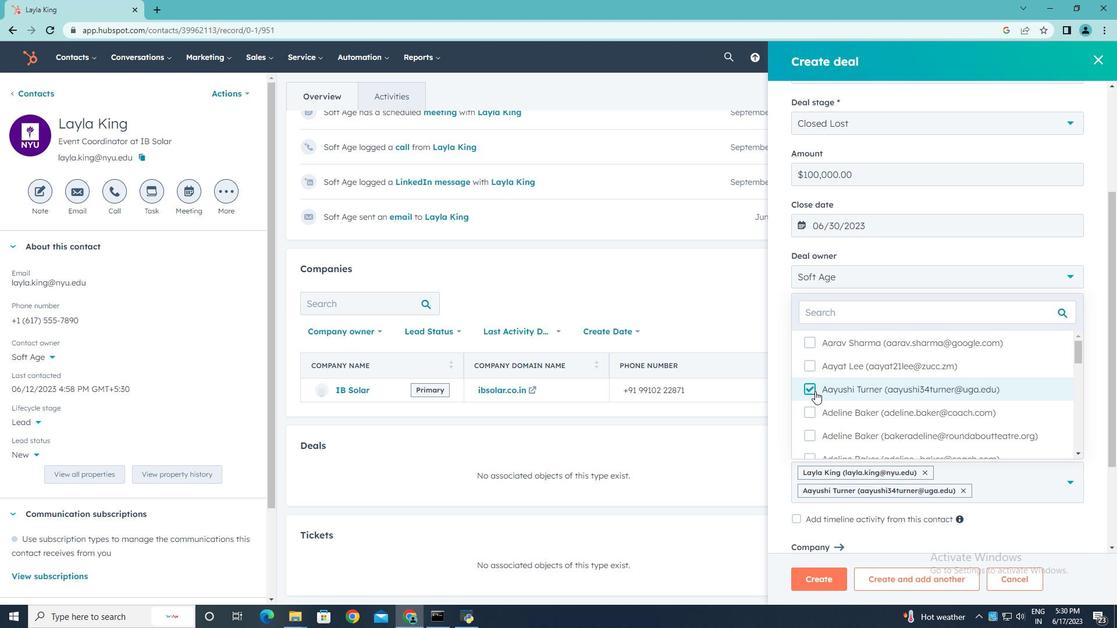
Action: Mouse scrolled (815, 391) with delta (0, 0)
Screenshot: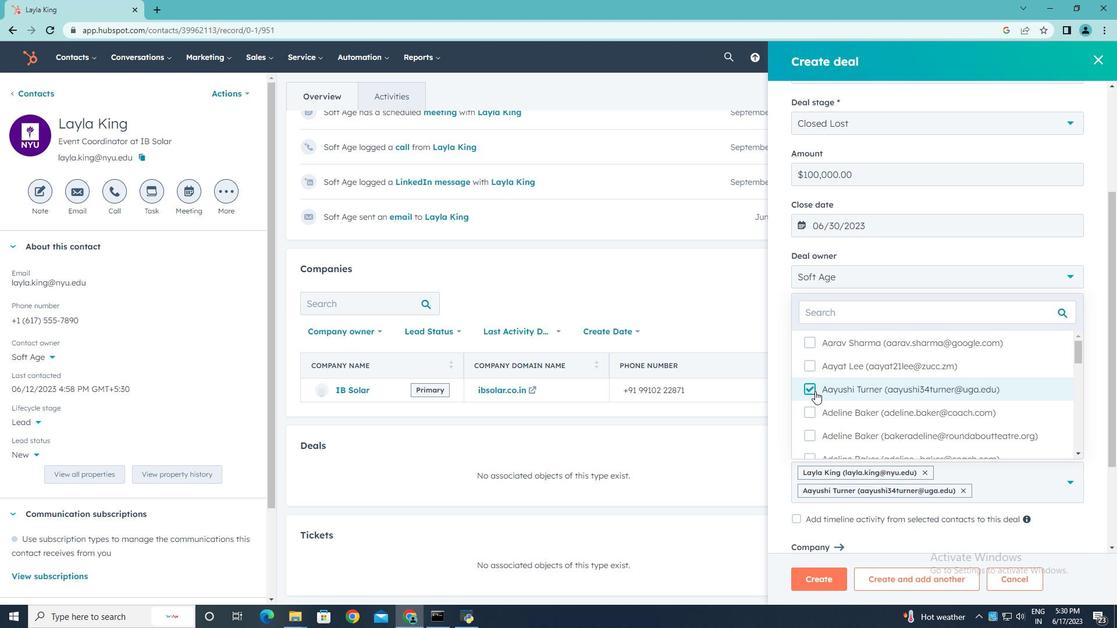 
Action: Mouse scrolled (815, 391) with delta (0, 0)
Screenshot: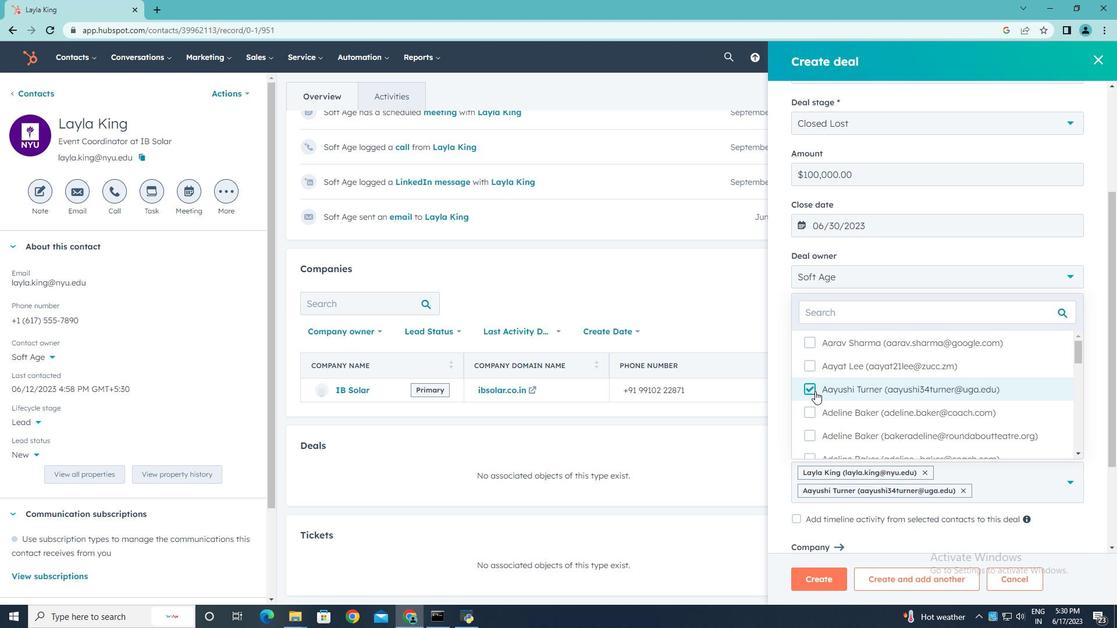 
Action: Mouse moved to (1071, 483)
Screenshot: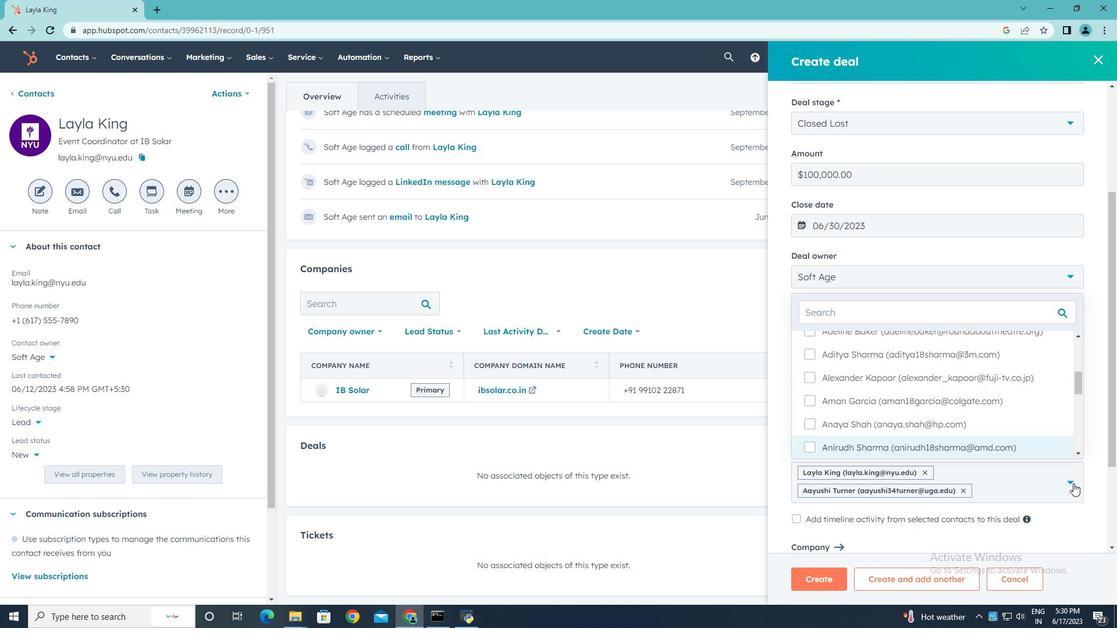 
Action: Mouse pressed left at (1071, 483)
Screenshot: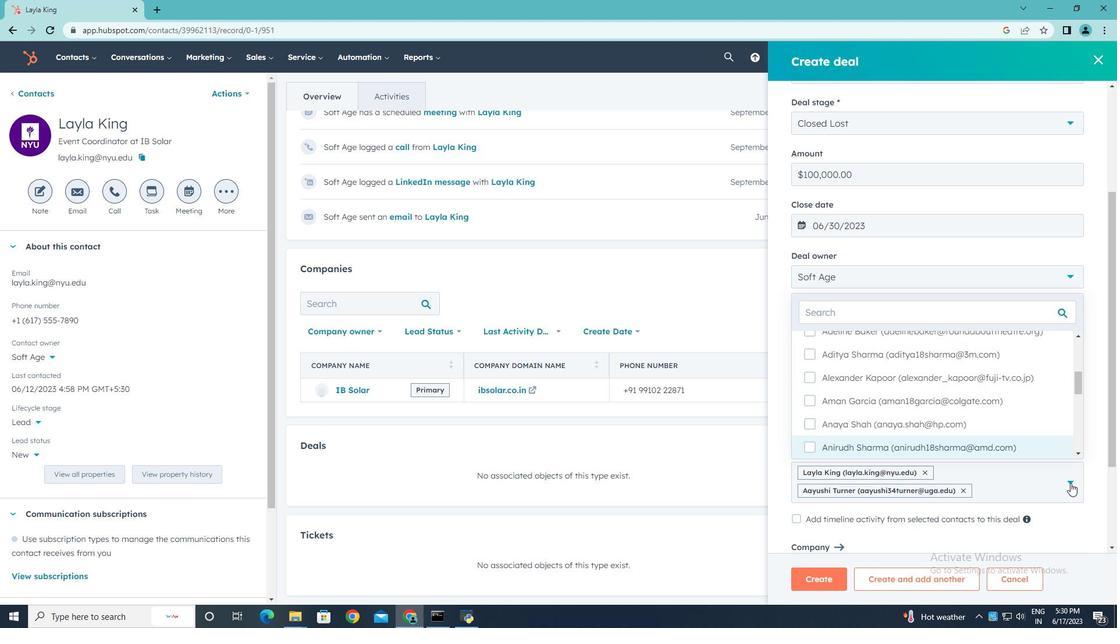
Action: Mouse moved to (1009, 491)
Screenshot: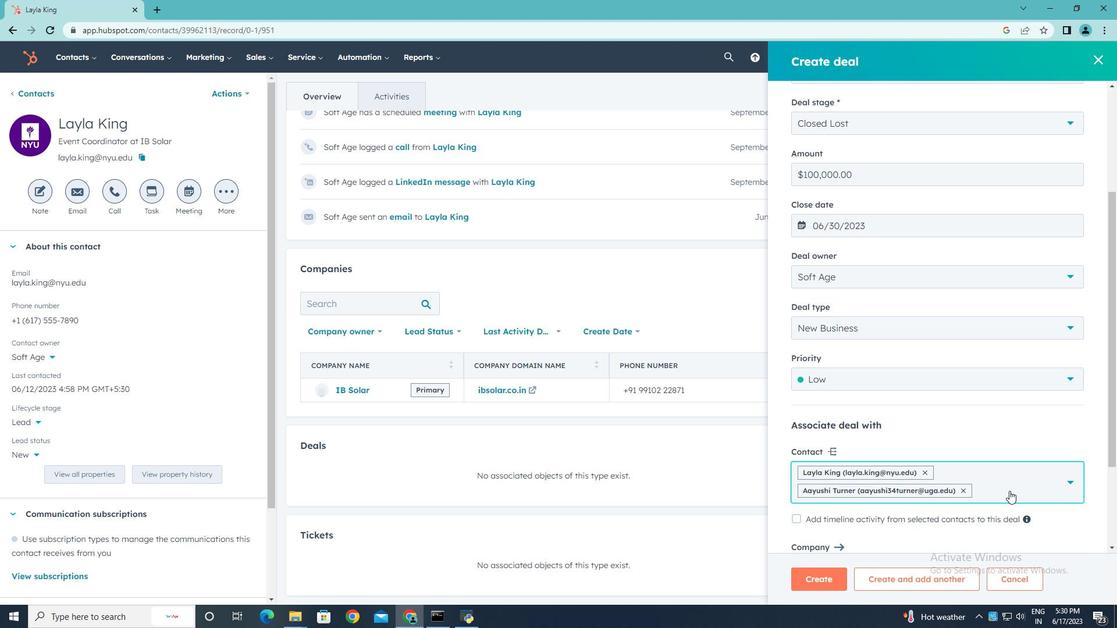 
Action: Mouse scrolled (1009, 490) with delta (0, 0)
Screenshot: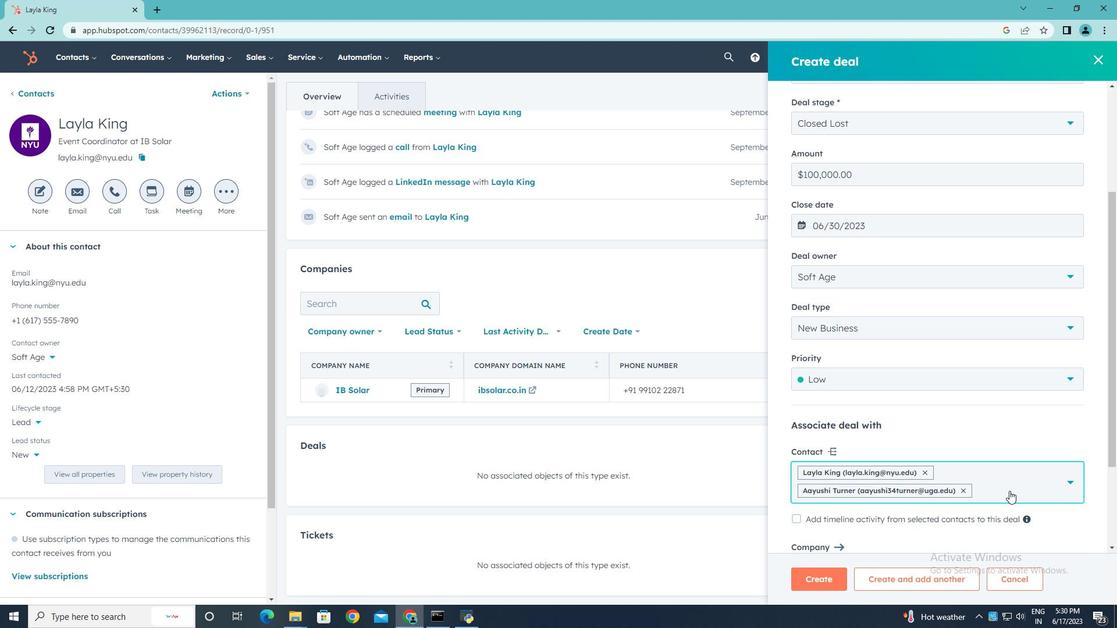 
Action: Mouse moved to (1009, 491)
Screenshot: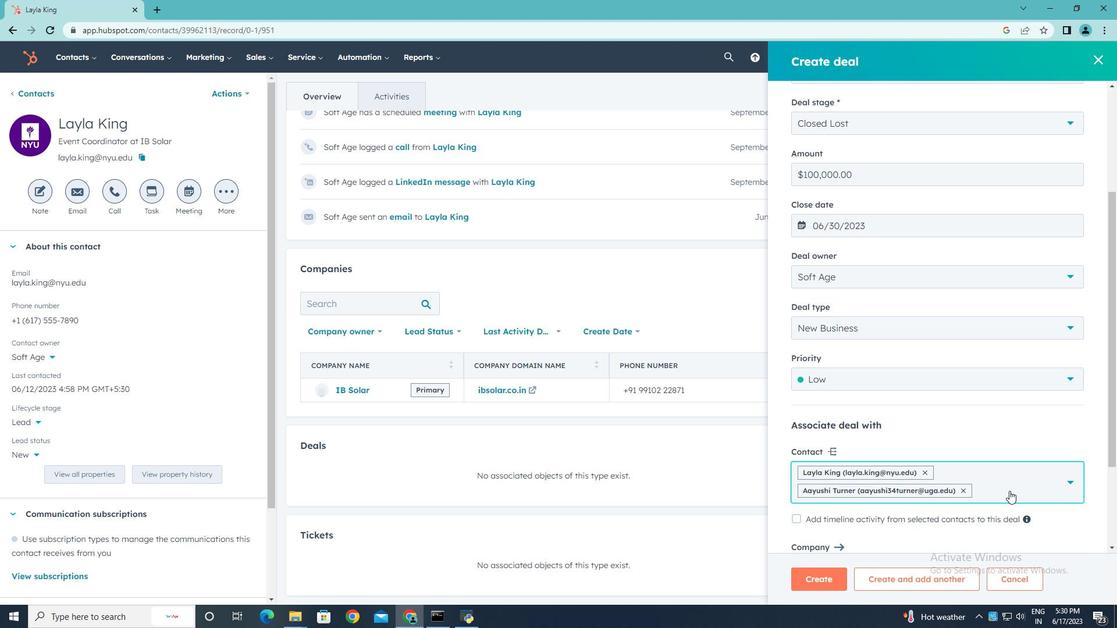 
Action: Mouse scrolled (1009, 491) with delta (0, 0)
Screenshot: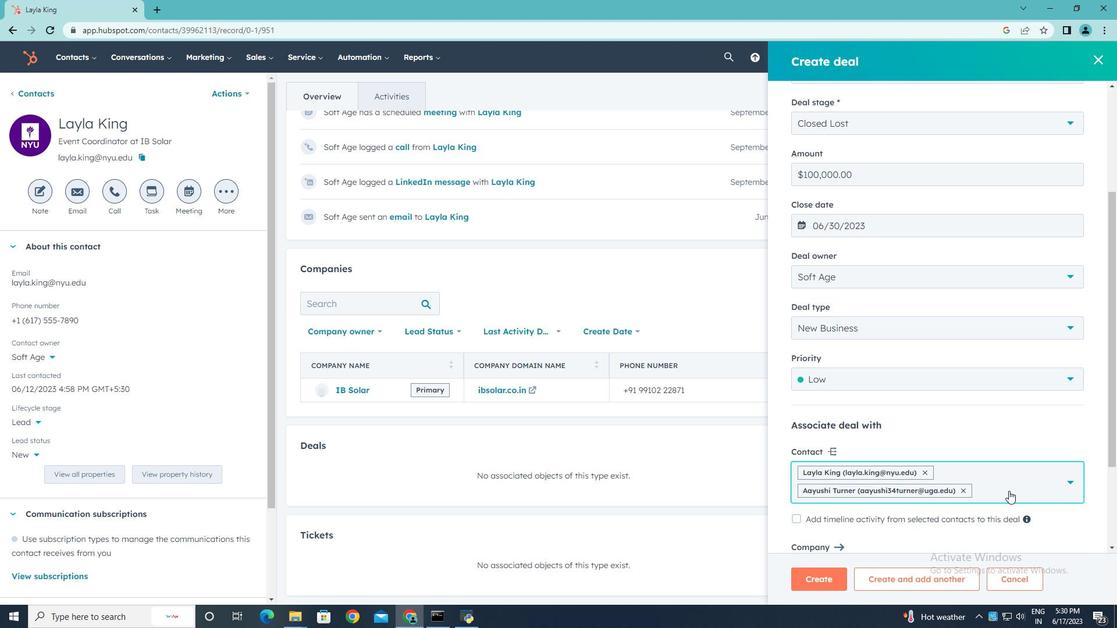 
Action: Mouse scrolled (1009, 491) with delta (0, 0)
Screenshot: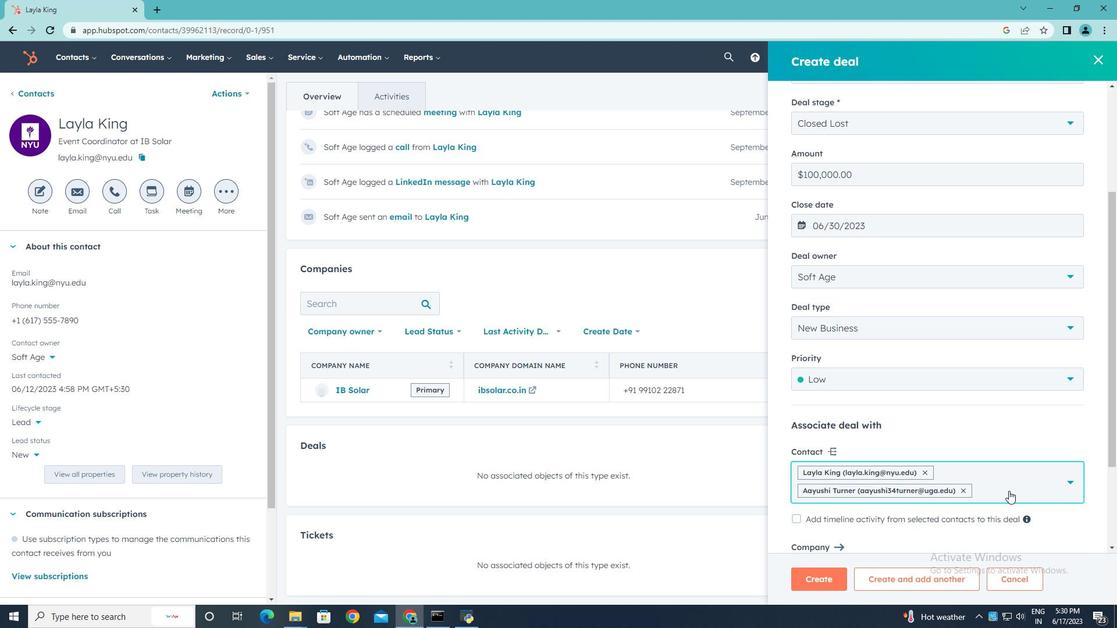 
Action: Mouse scrolled (1009, 491) with delta (0, 0)
Screenshot: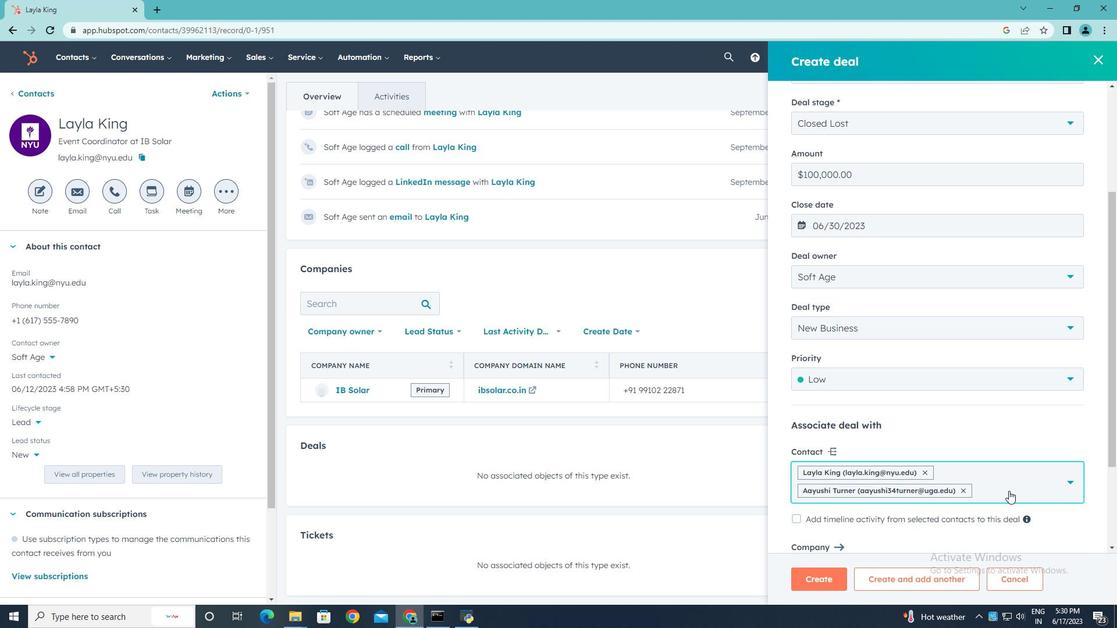 
Action: Mouse moved to (819, 578)
Screenshot: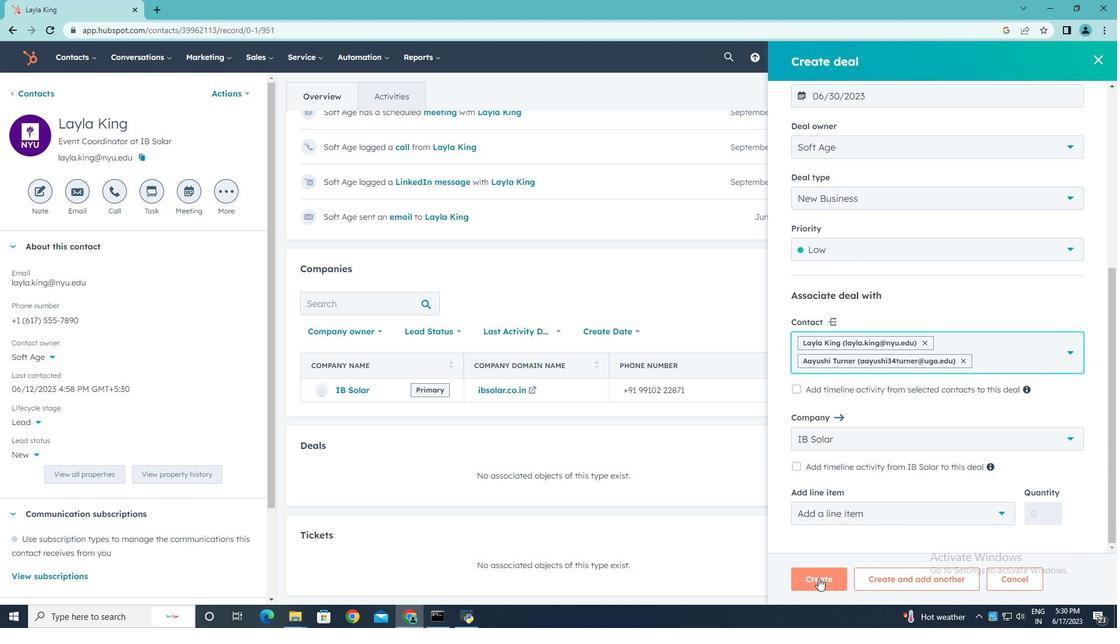 
Action: Mouse pressed left at (819, 578)
Screenshot: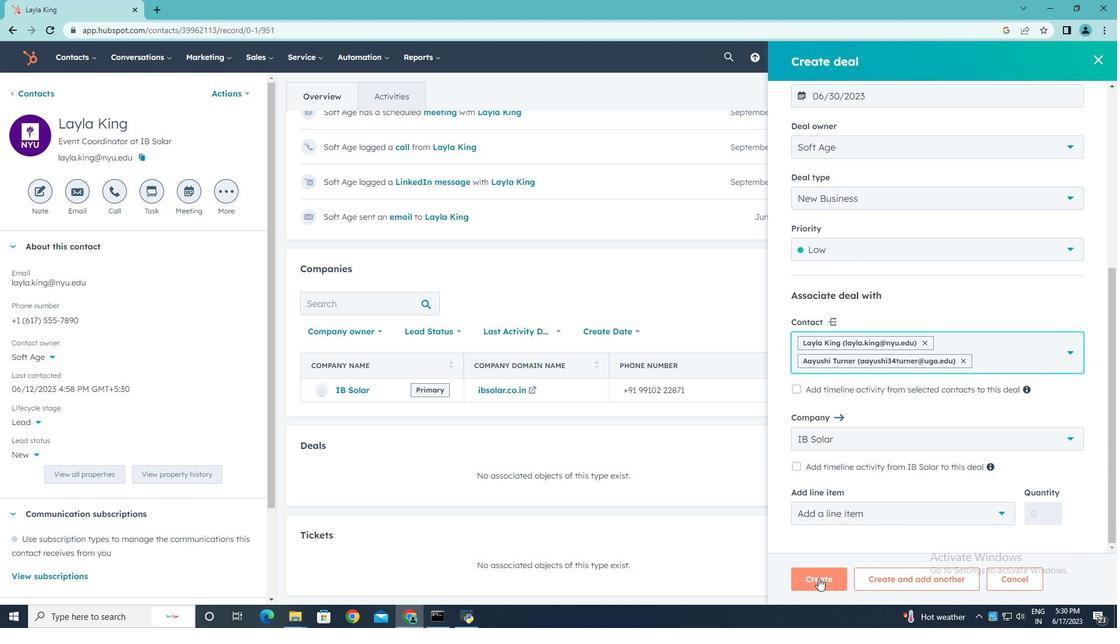 
Action: Mouse moved to (819, 578)
Screenshot: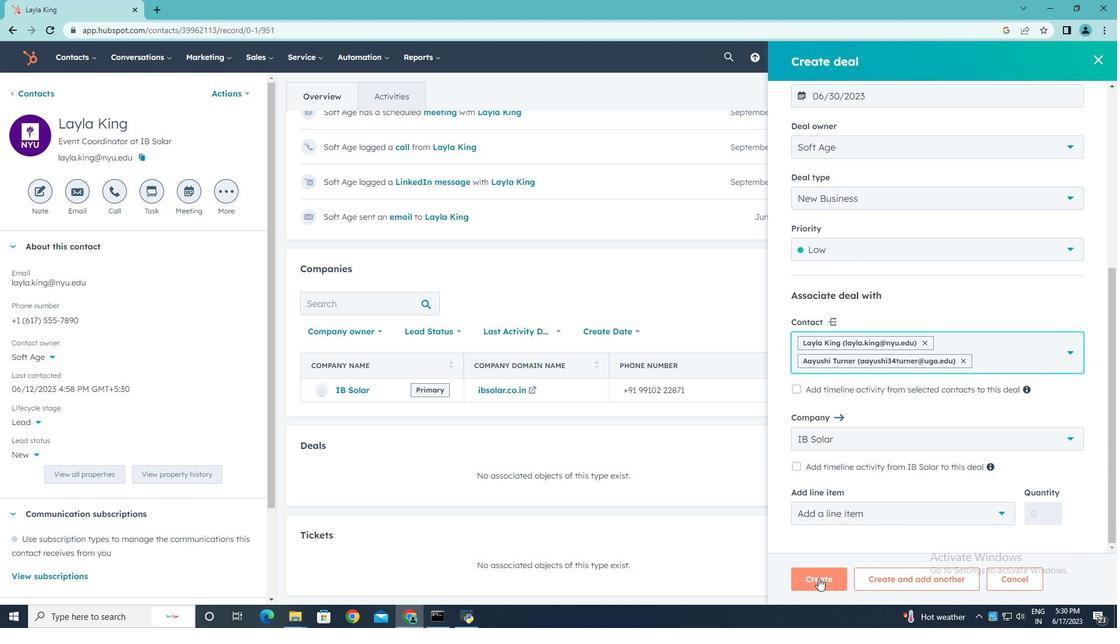 
